 Task: Find connections with filter location Amaraji with filter topic #socialentrepreneurswith filter profile language Potuguese with filter current company Ares Management Corporation with filter school Patna University with filter industry Sports Teams and Clubs with filter service category Financial Advisory with filter keywords title Administrative Assistant
Action: Mouse moved to (509, 98)
Screenshot: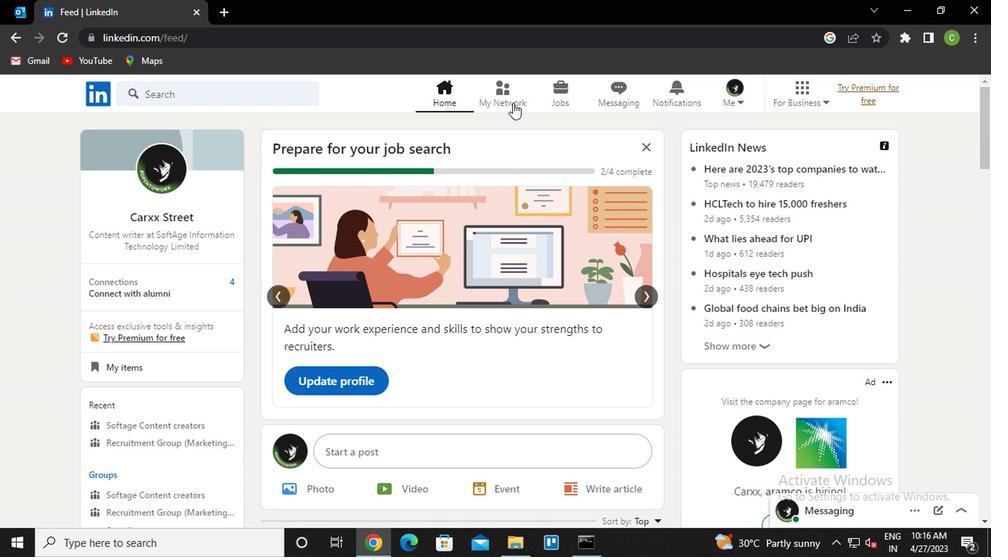 
Action: Mouse pressed left at (509, 98)
Screenshot: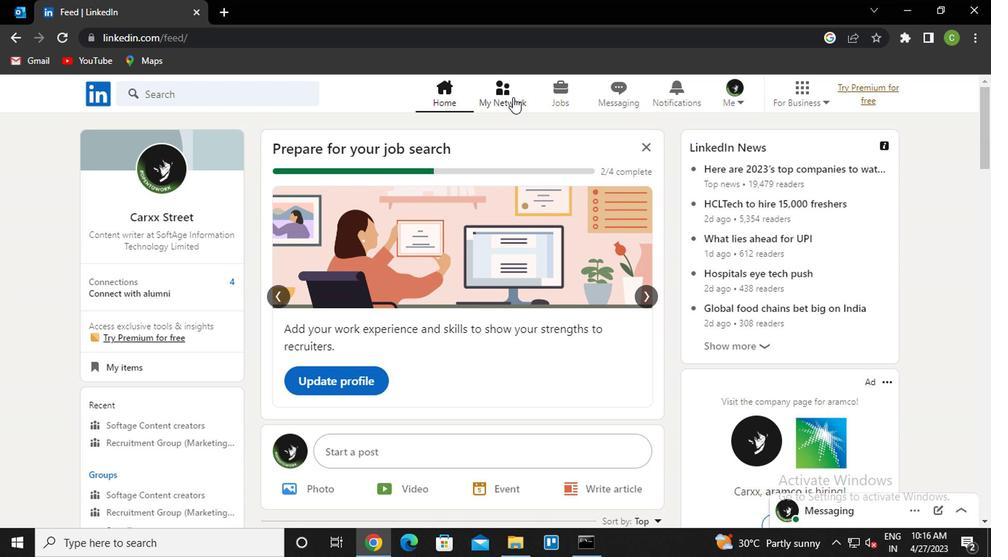 
Action: Mouse moved to (181, 178)
Screenshot: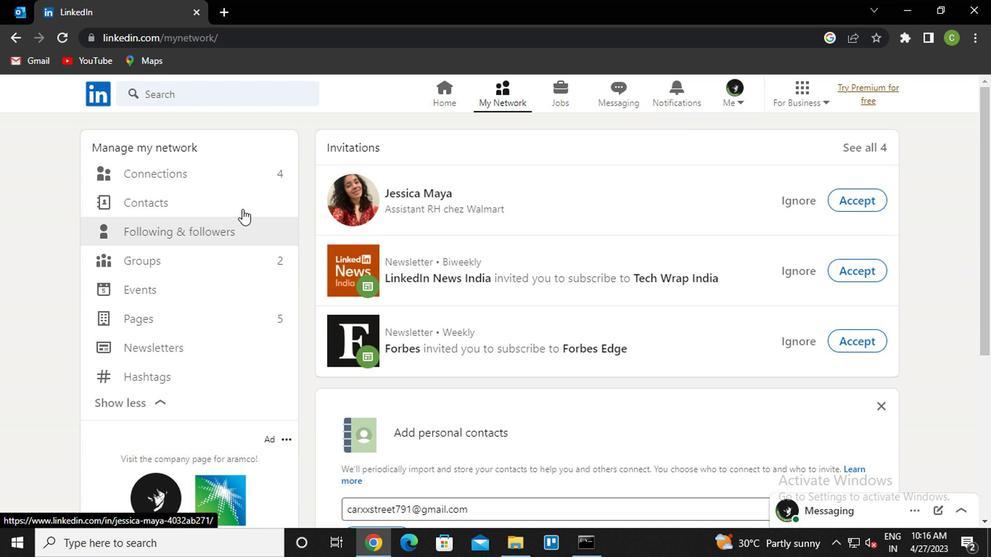 
Action: Mouse pressed left at (181, 178)
Screenshot: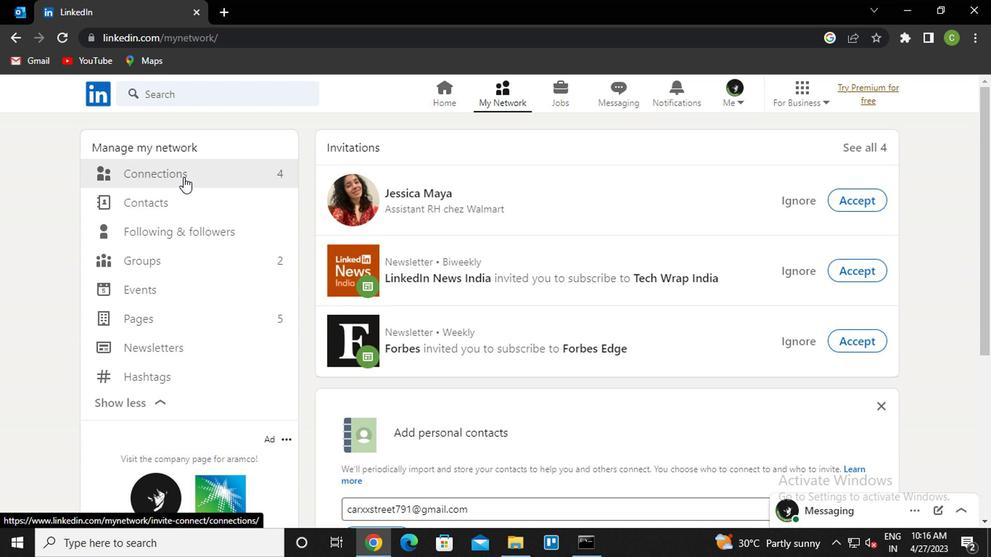
Action: Mouse moved to (613, 172)
Screenshot: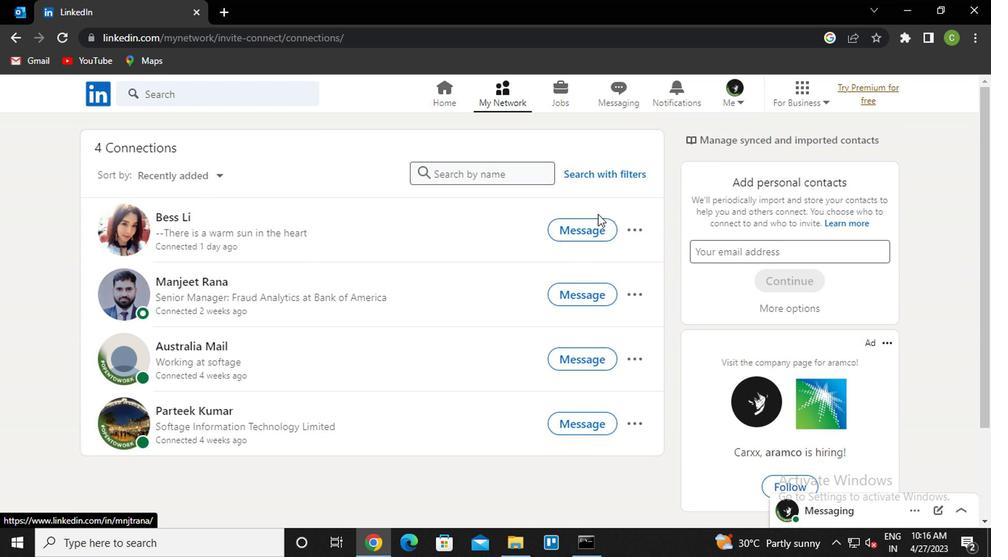 
Action: Mouse pressed left at (613, 172)
Screenshot: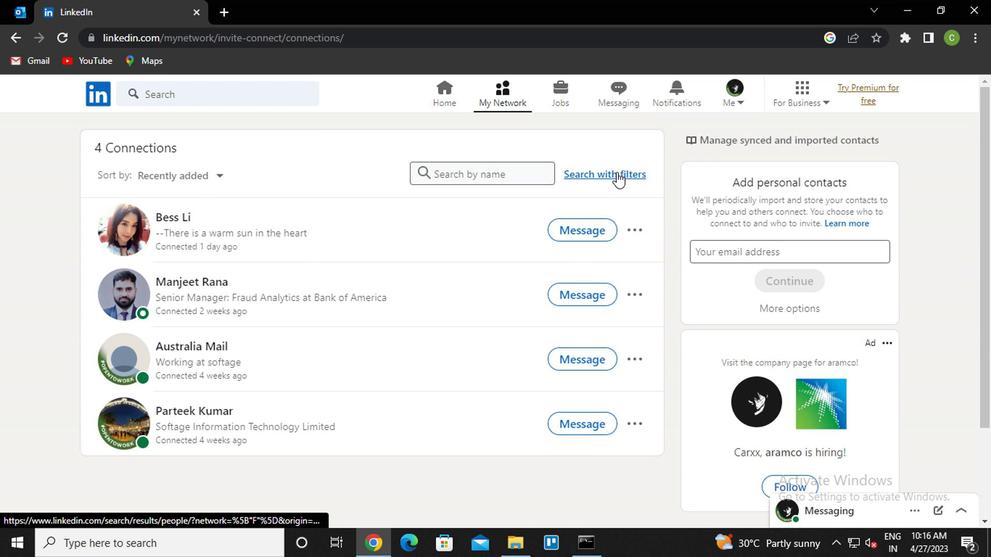 
Action: Mouse moved to (479, 137)
Screenshot: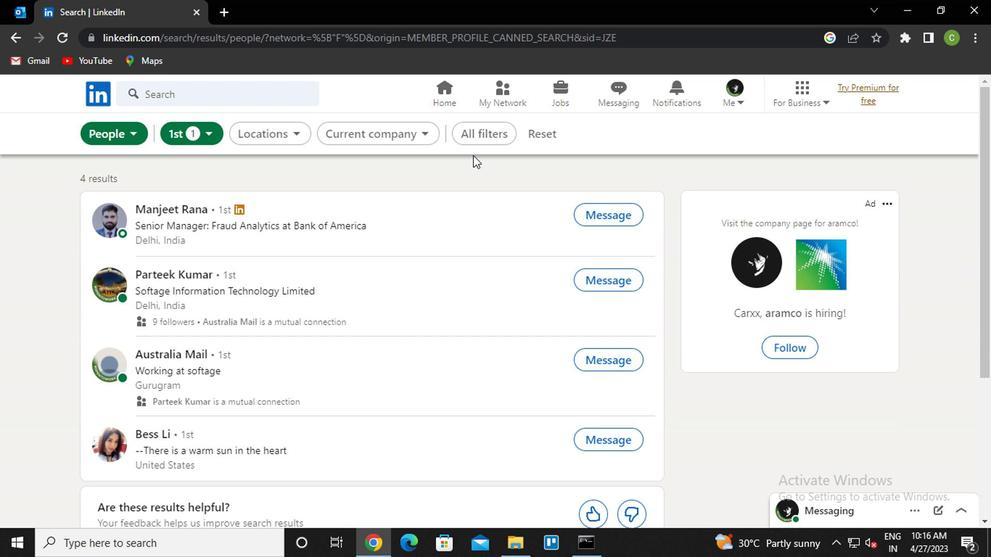 
Action: Mouse pressed left at (479, 137)
Screenshot: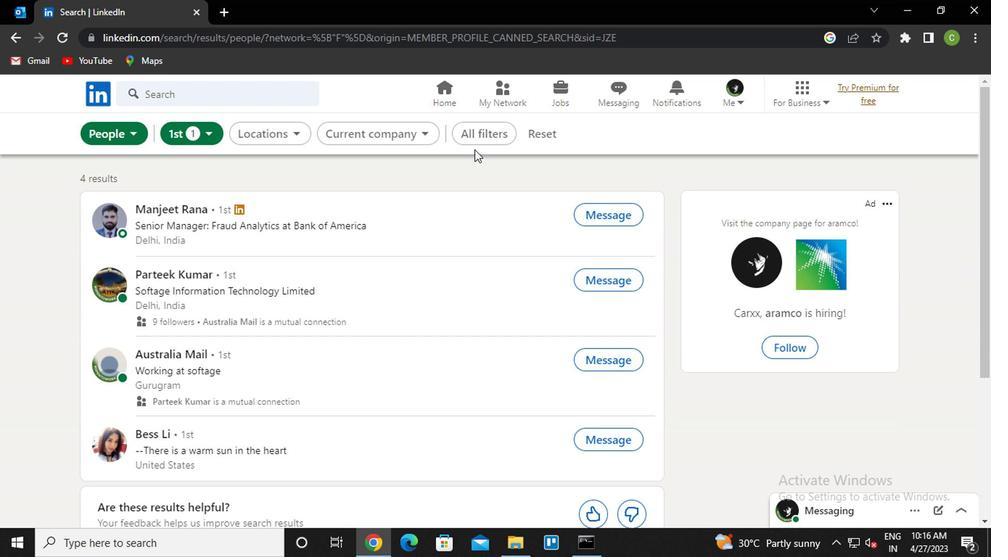 
Action: Mouse moved to (831, 302)
Screenshot: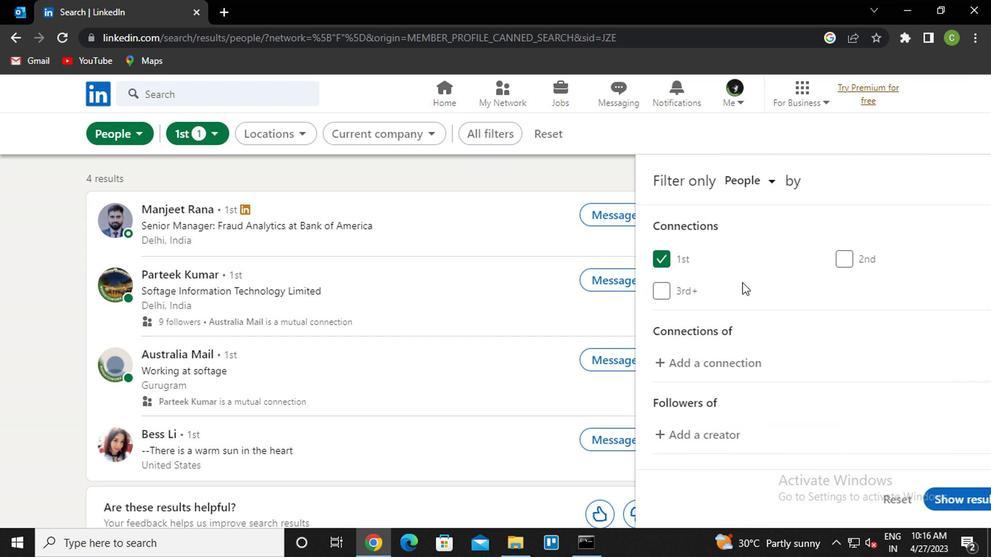 
Action: Mouse scrolled (831, 301) with delta (0, 0)
Screenshot: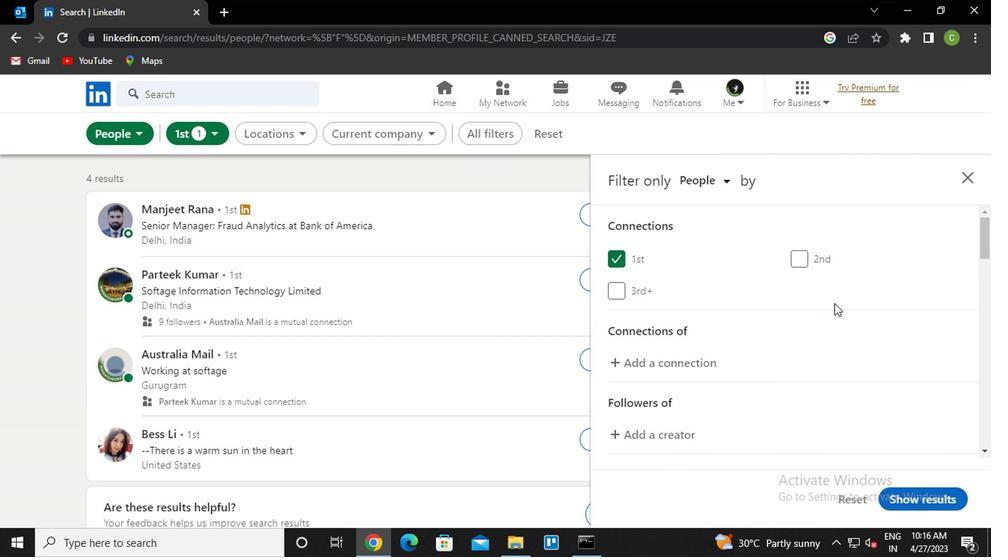 
Action: Mouse scrolled (831, 301) with delta (0, 0)
Screenshot: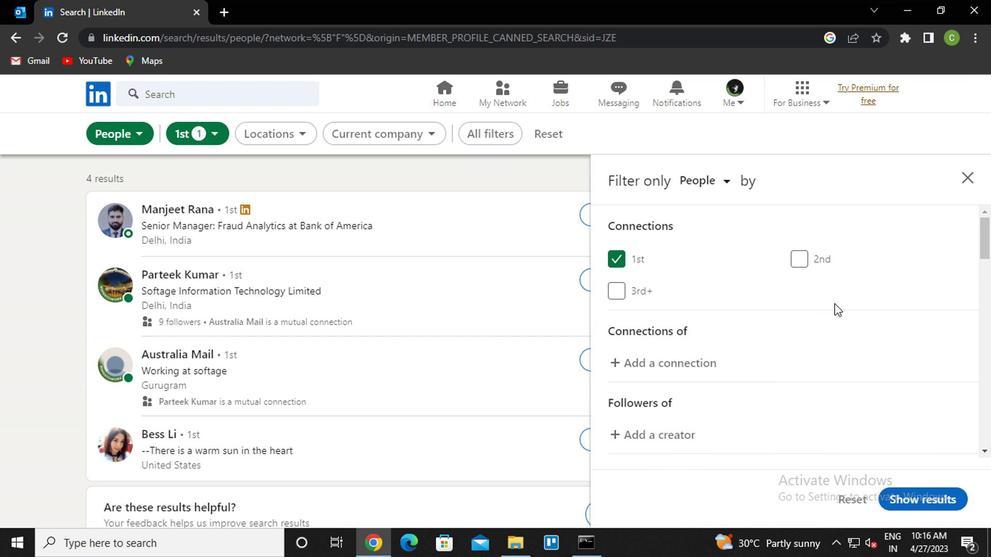 
Action: Mouse moved to (824, 322)
Screenshot: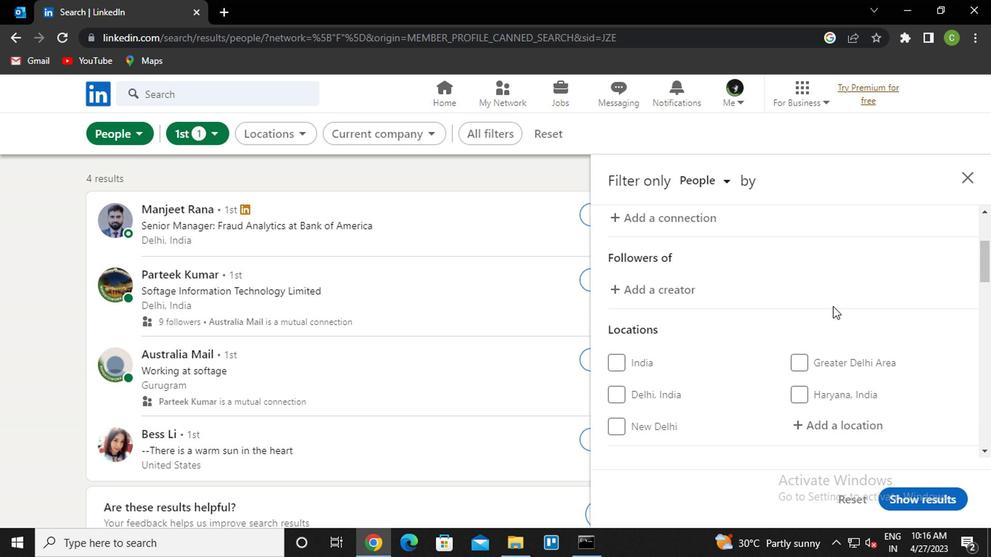 
Action: Mouse scrolled (824, 322) with delta (0, 0)
Screenshot: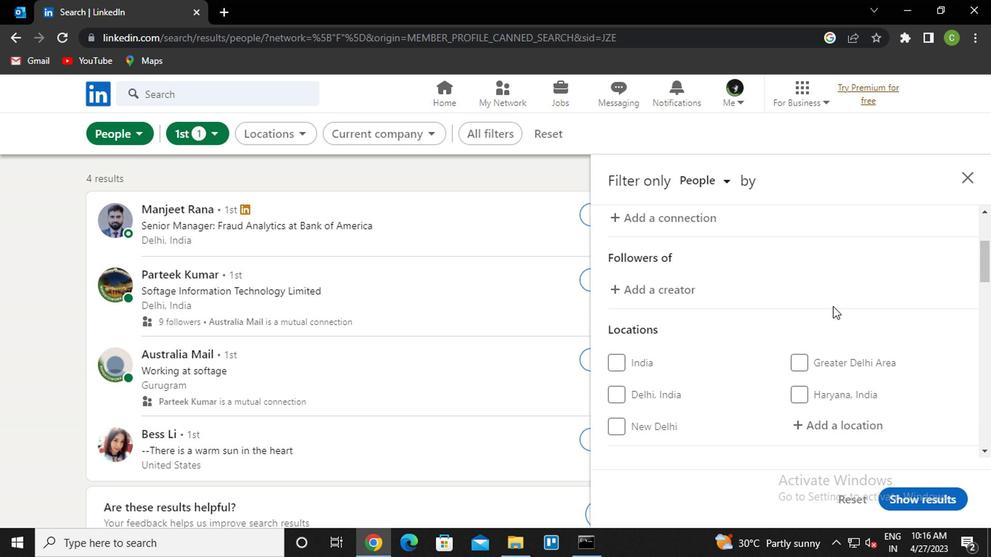 
Action: Mouse moved to (822, 352)
Screenshot: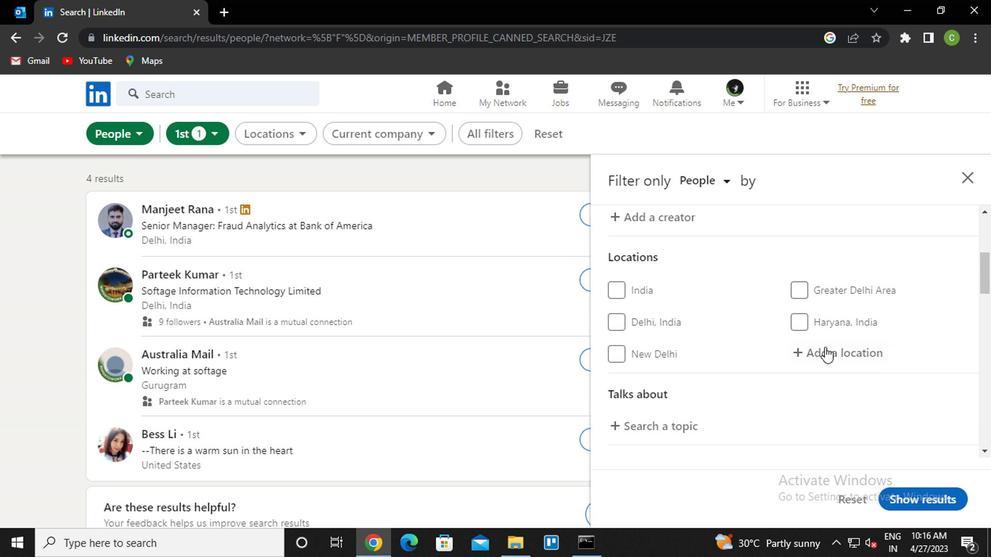 
Action: Mouse pressed left at (822, 352)
Screenshot: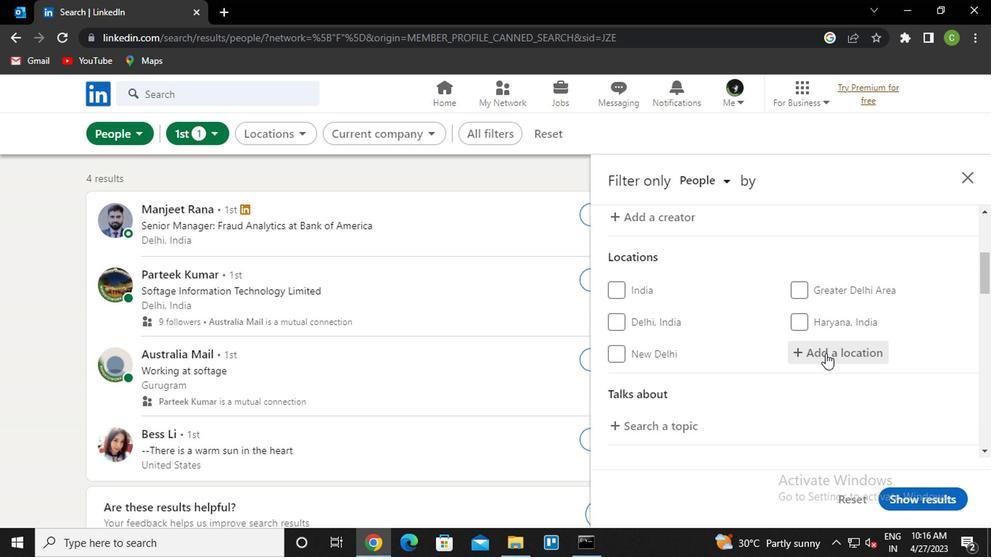 
Action: Key pressed <Key.caps_lock><Key.caps_lock>a<Key.caps_lock>maraji<Key.down><Key.enter>
Screenshot: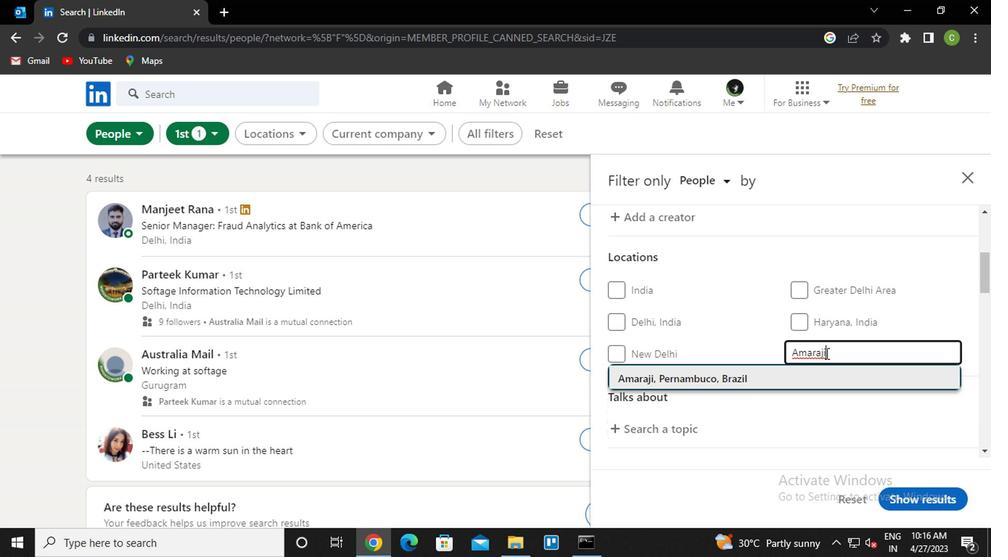 
Action: Mouse moved to (824, 352)
Screenshot: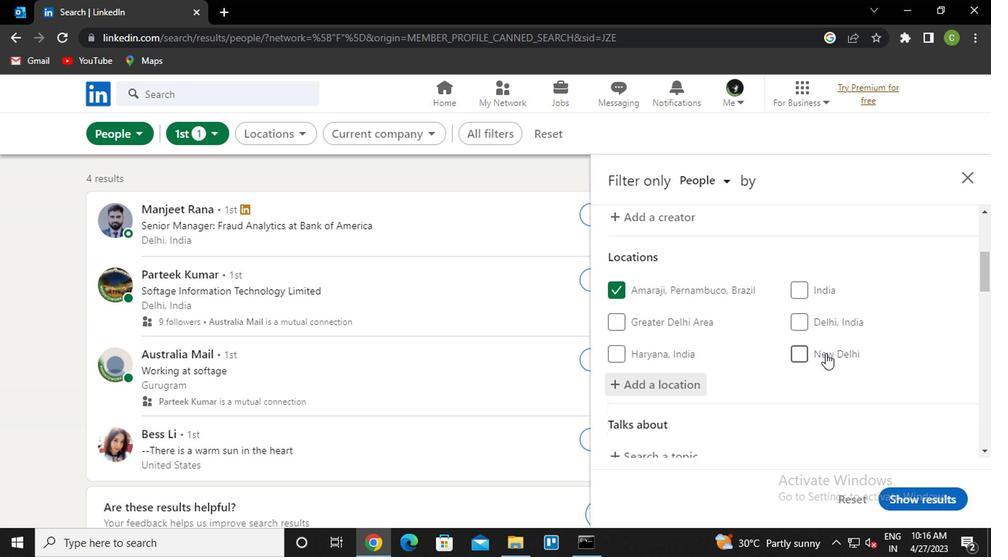 
Action: Mouse scrolled (824, 351) with delta (0, -1)
Screenshot: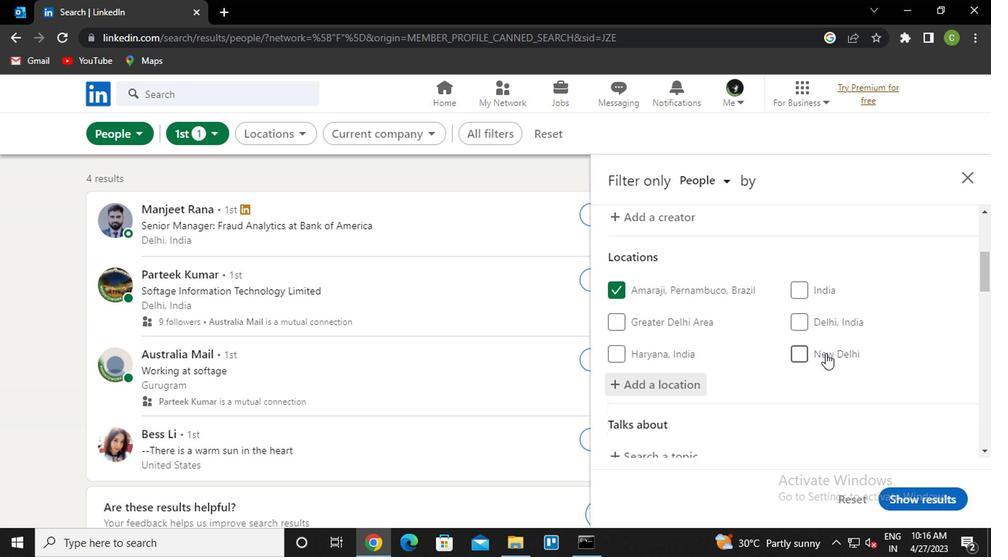 
Action: Mouse scrolled (824, 351) with delta (0, -1)
Screenshot: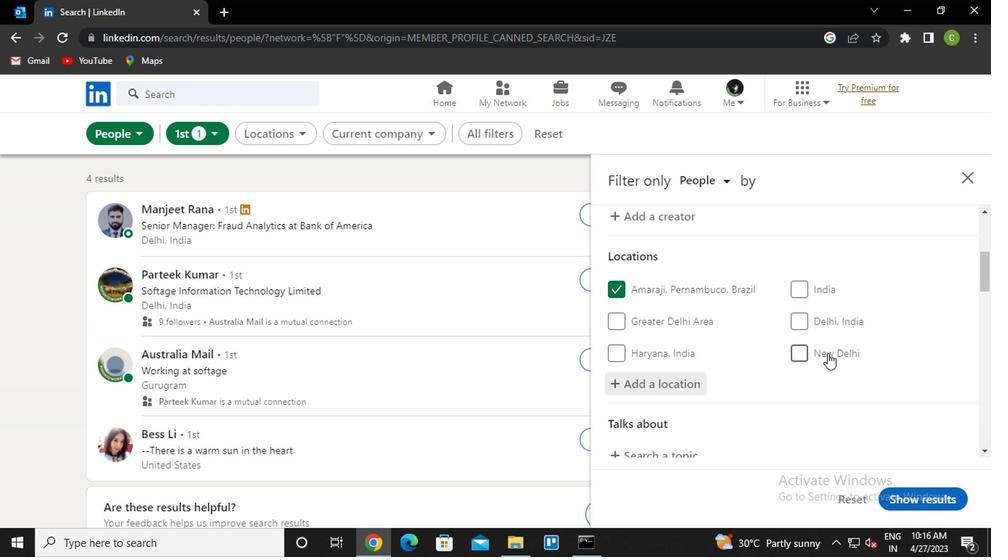 
Action: Mouse moved to (643, 307)
Screenshot: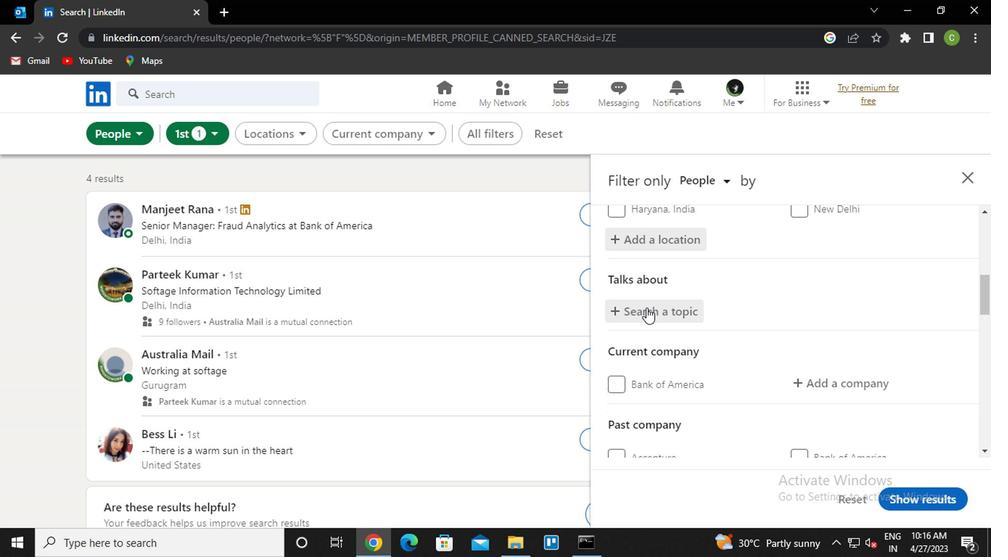 
Action: Mouse pressed left at (643, 307)
Screenshot: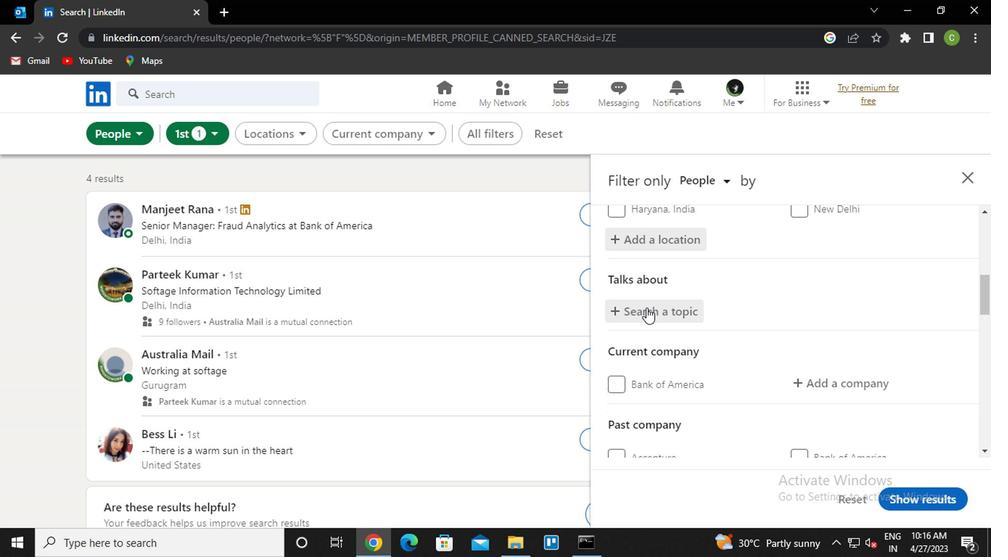 
Action: Key pressed <Key.caps_lock>s<Key.caps_lock>ocialentre<Key.down><Key.down><Key.enter>
Screenshot: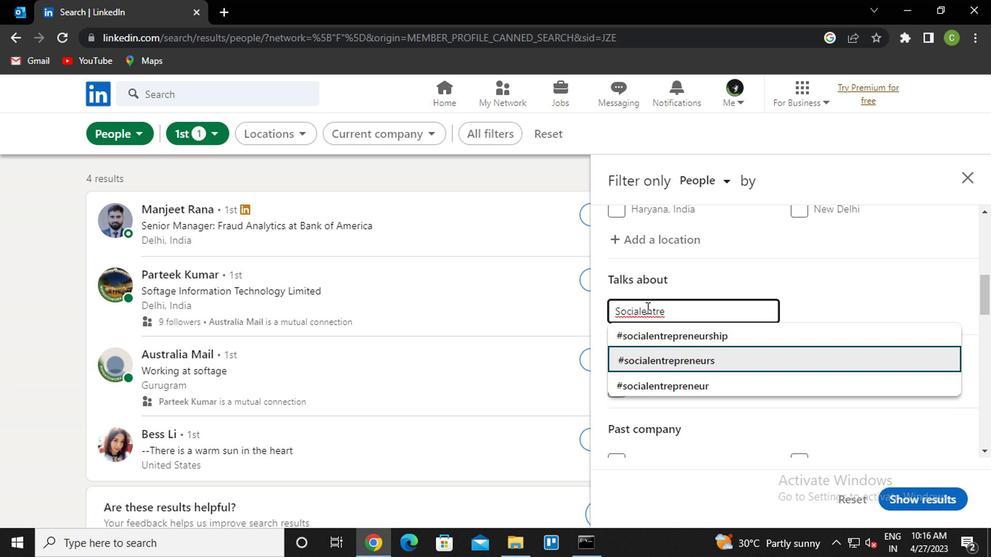 
Action: Mouse moved to (644, 308)
Screenshot: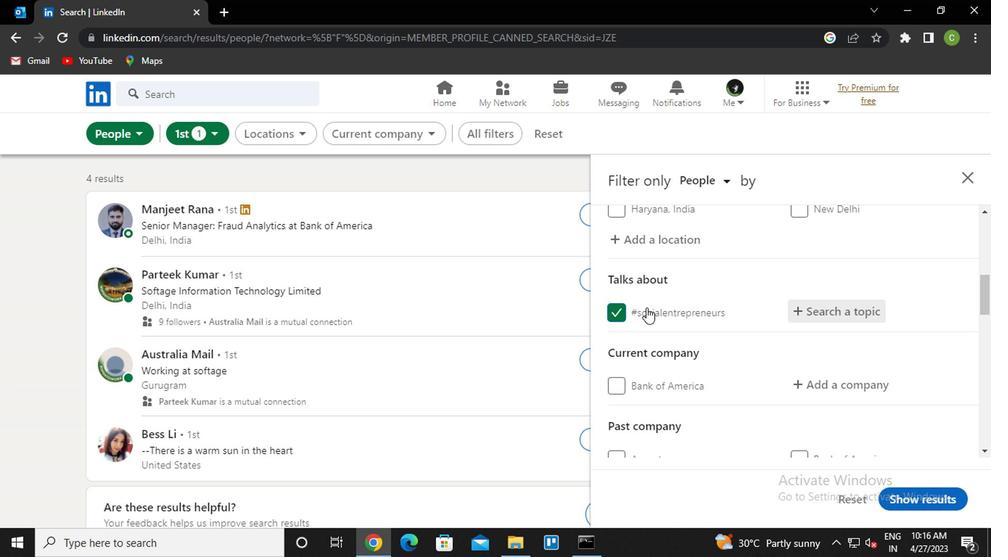 
Action: Mouse scrolled (644, 307) with delta (0, 0)
Screenshot: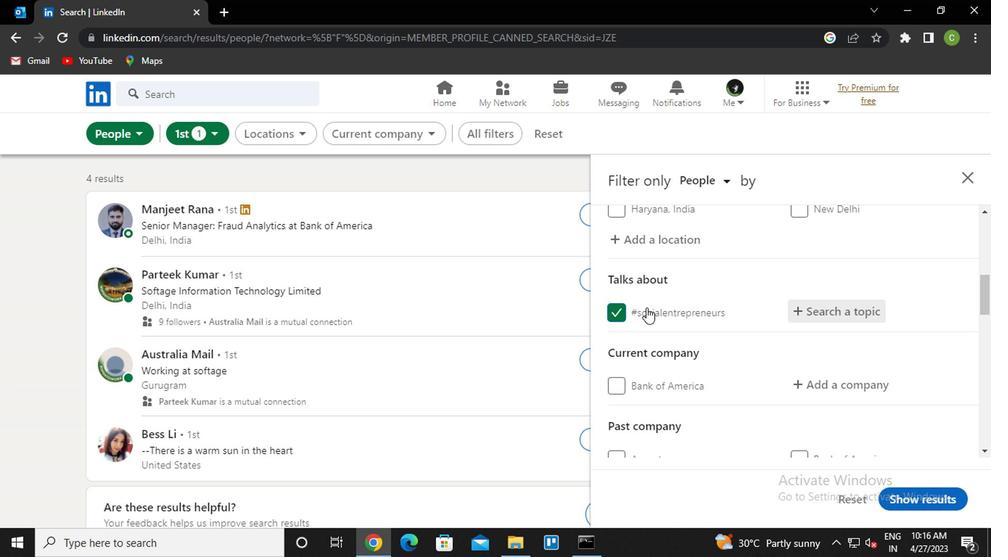 
Action: Mouse moved to (828, 316)
Screenshot: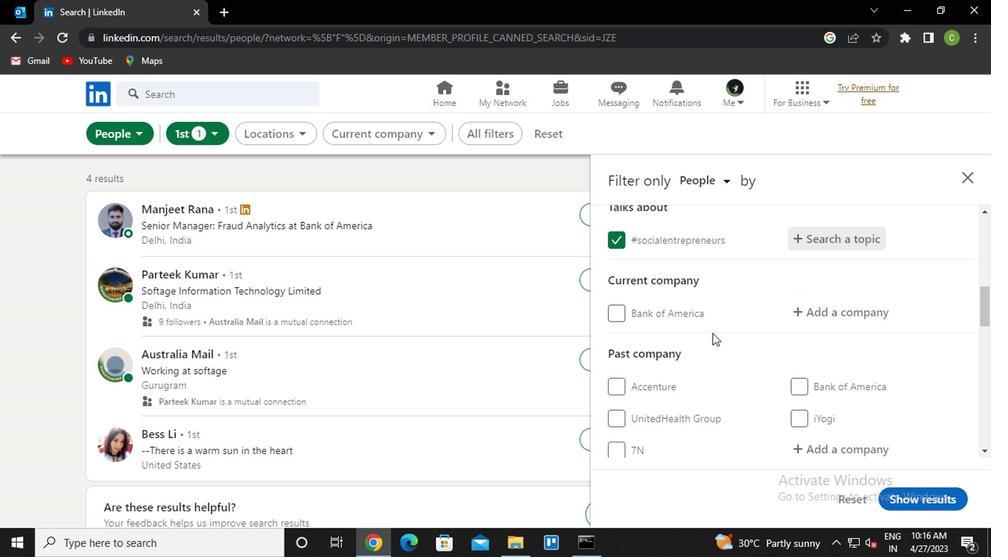 
Action: Mouse pressed left at (828, 316)
Screenshot: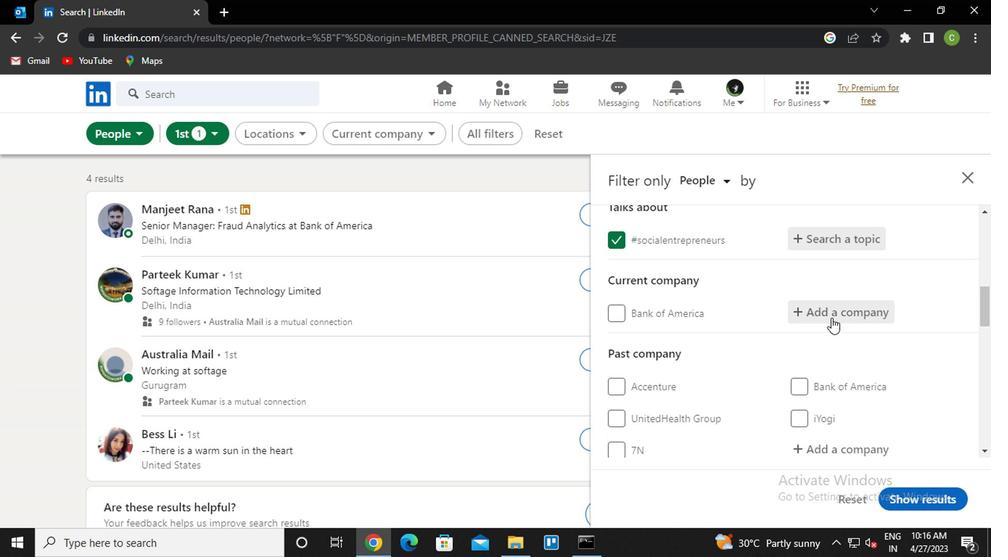 
Action: Key pressed <Key.caps_lock>a<Key.caps_lock>res<Key.space>mana<Key.down><Key.enter>
Screenshot: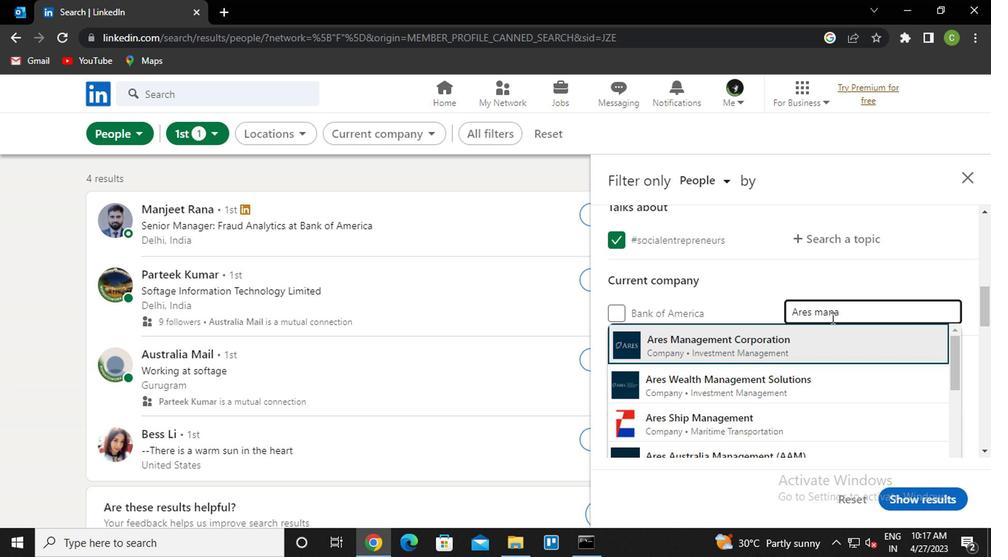 
Action: Mouse scrolled (828, 316) with delta (0, 0)
Screenshot: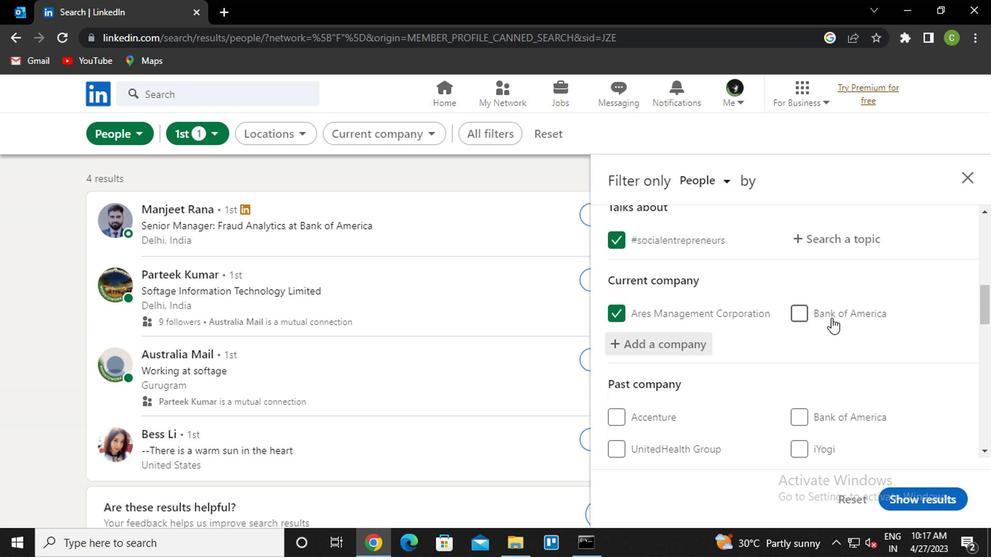 
Action: Mouse scrolled (828, 316) with delta (0, 0)
Screenshot: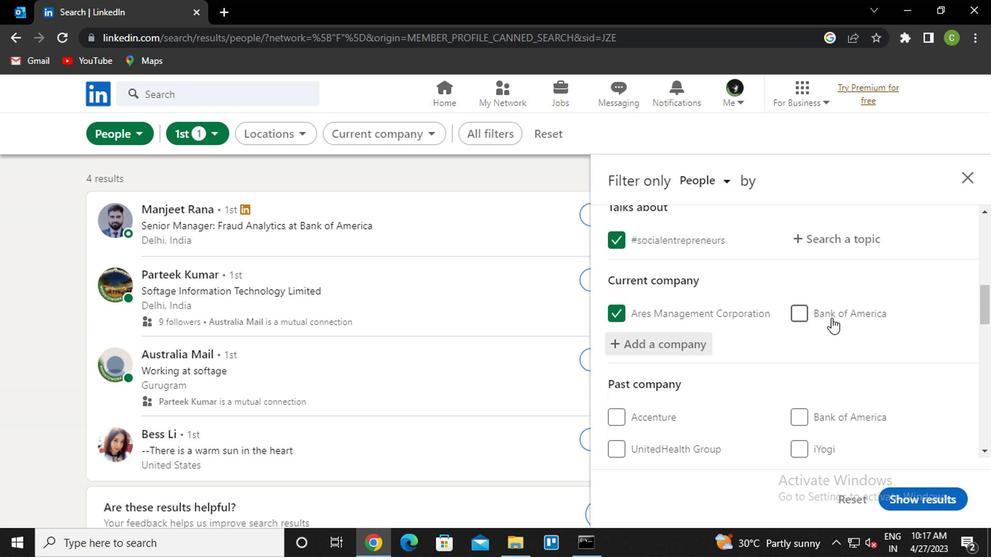 
Action: Mouse moved to (727, 371)
Screenshot: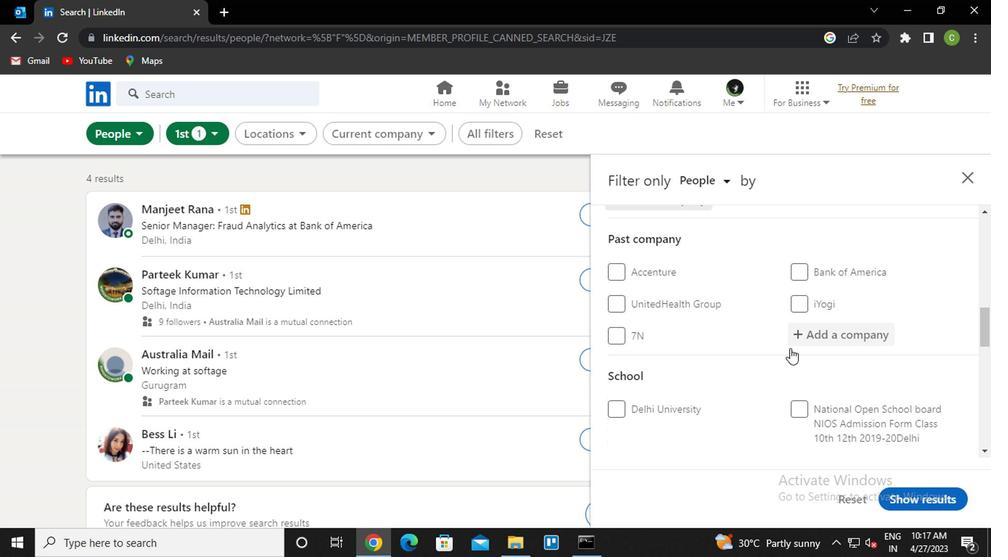 
Action: Mouse scrolled (727, 370) with delta (0, 0)
Screenshot: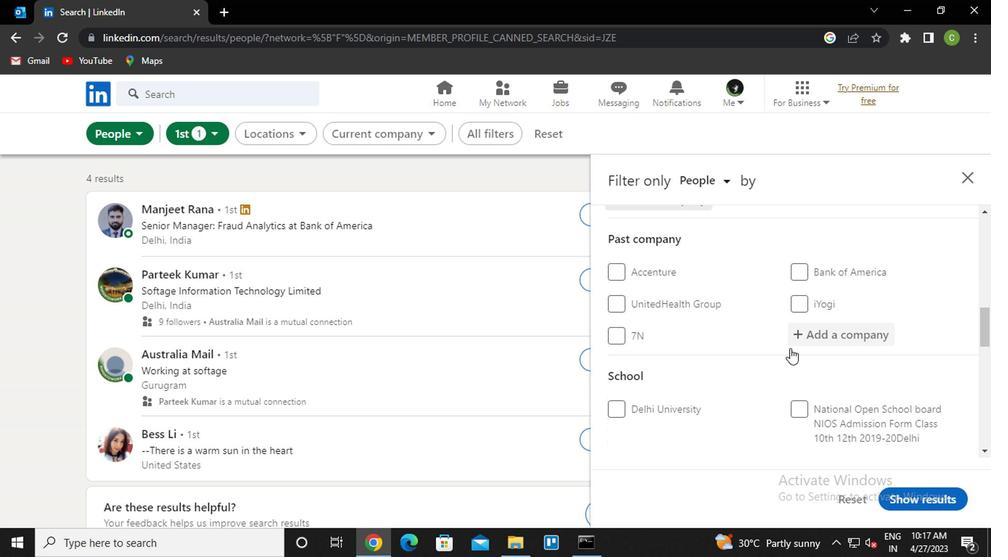 
Action: Mouse moved to (722, 365)
Screenshot: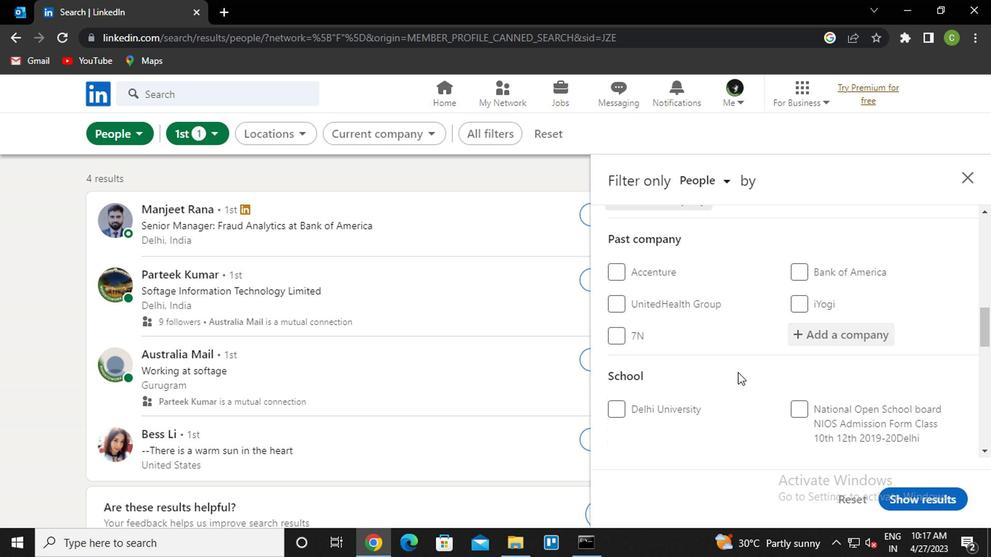
Action: Mouse scrolled (722, 364) with delta (0, 0)
Screenshot: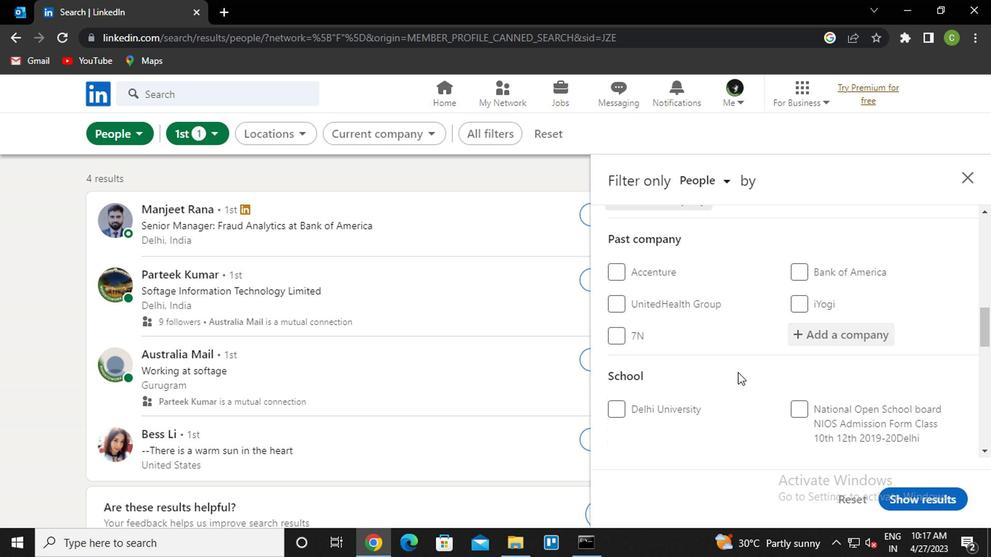 
Action: Mouse moved to (665, 368)
Screenshot: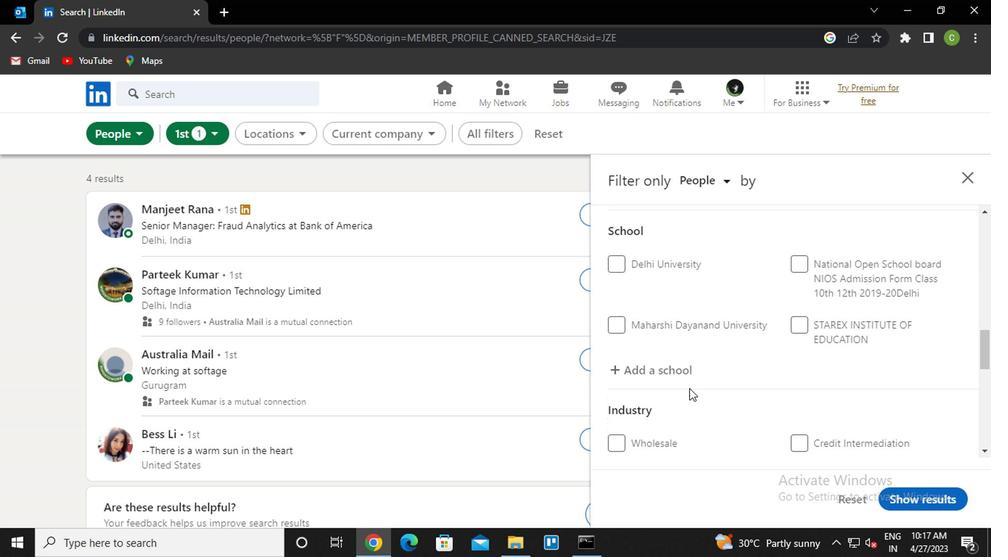 
Action: Mouse pressed left at (665, 368)
Screenshot: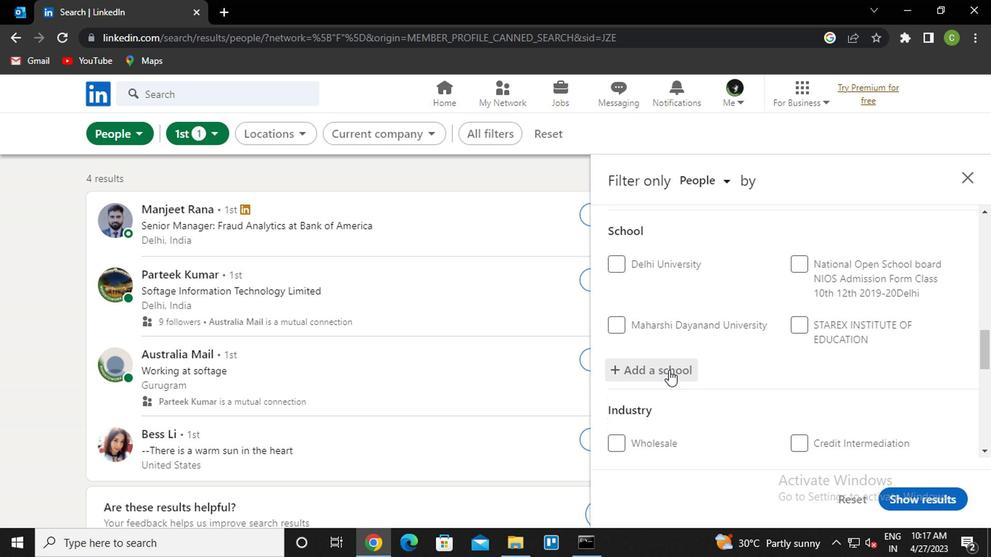 
Action: Key pressed <Key.caps_lock>p<Key.caps_lock>atna<Key.space><Key.down><Key.enter>
Screenshot: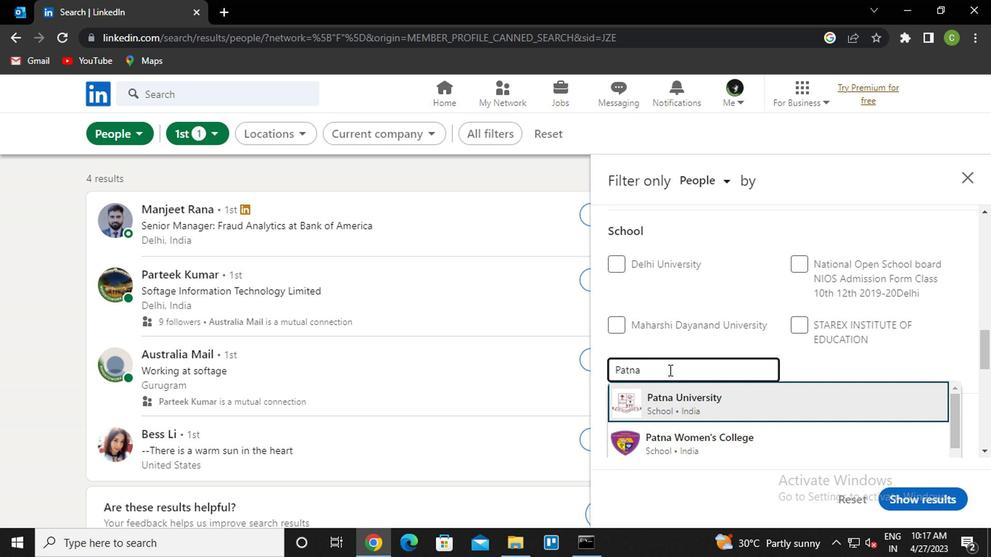 
Action: Mouse moved to (725, 337)
Screenshot: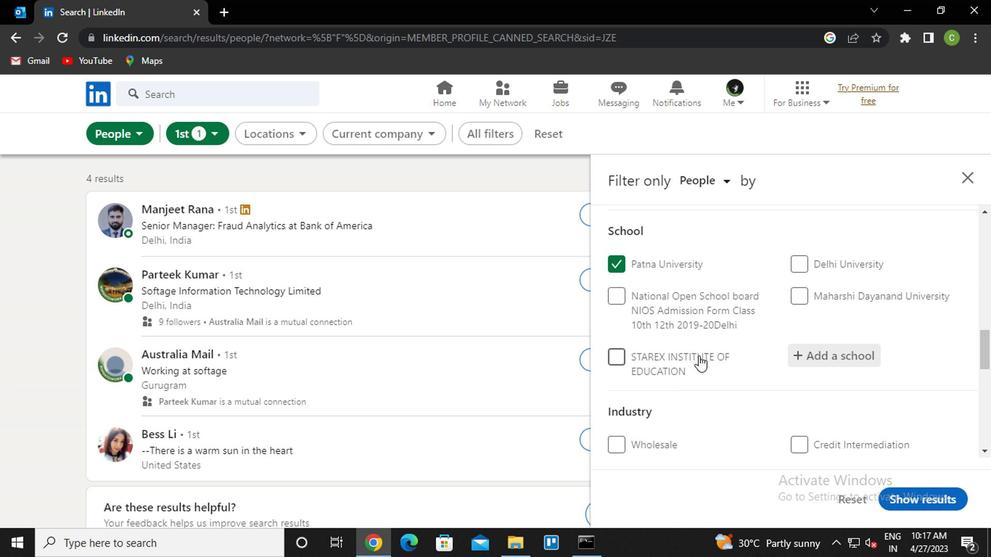 
Action: Mouse scrolled (725, 336) with delta (0, -1)
Screenshot: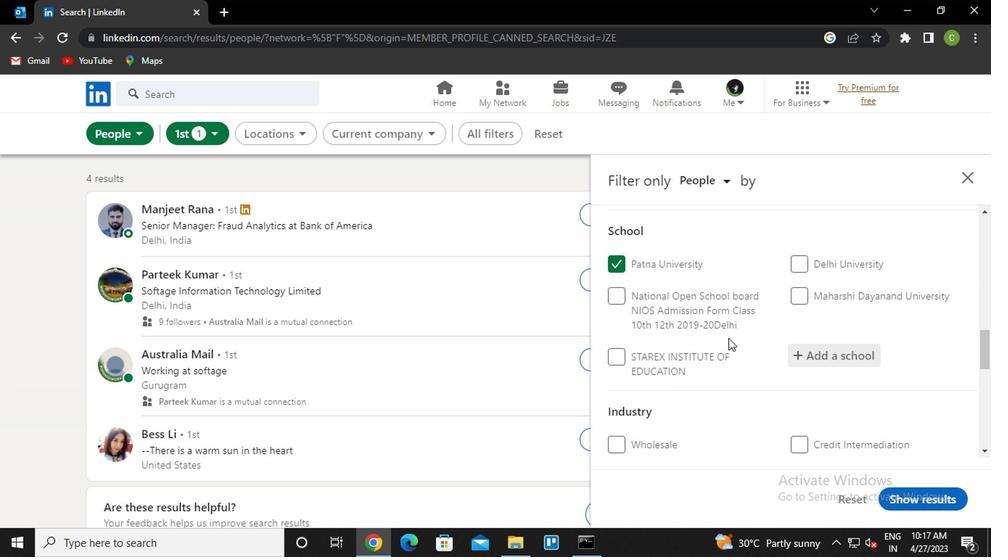 
Action: Mouse scrolled (725, 336) with delta (0, -1)
Screenshot: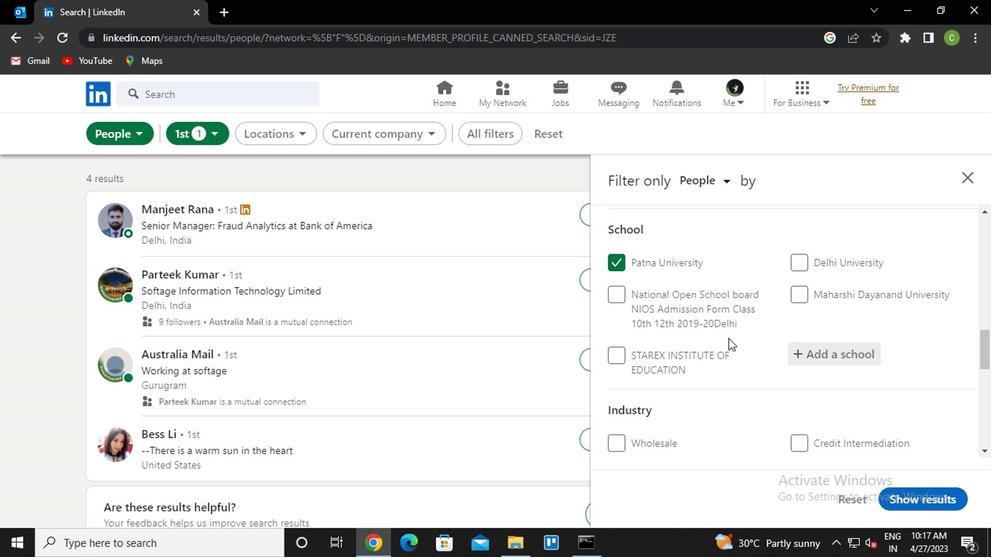 
Action: Mouse moved to (719, 341)
Screenshot: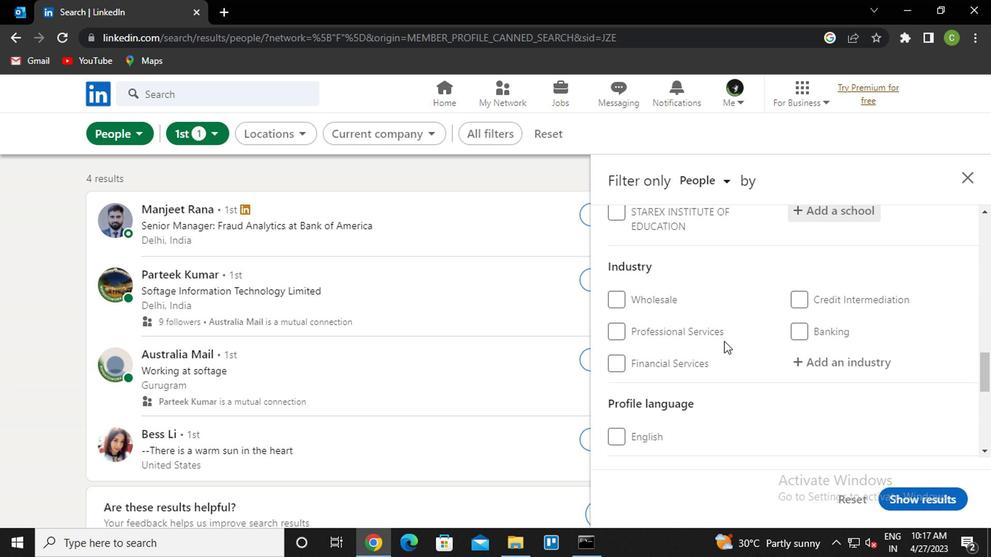 
Action: Mouse scrolled (719, 340) with delta (0, 0)
Screenshot: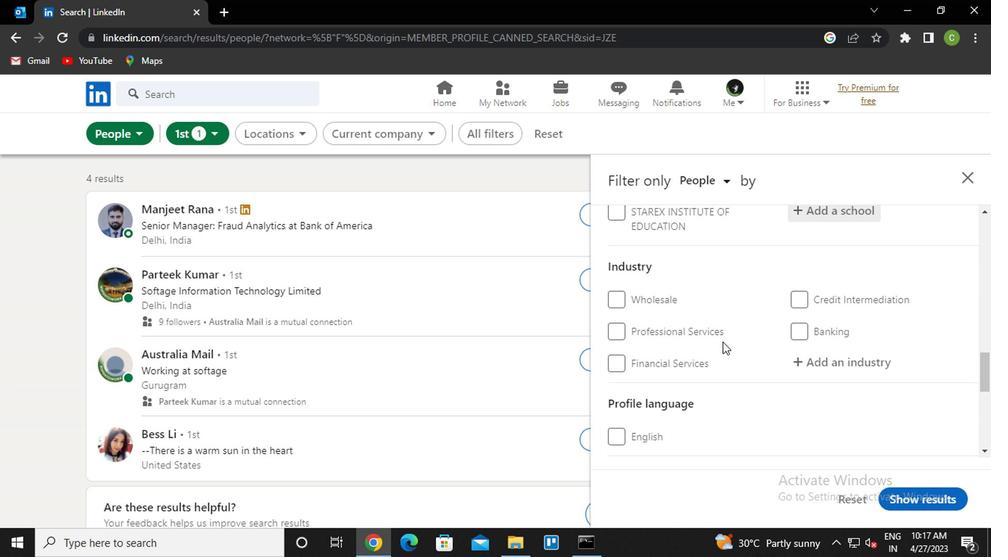 
Action: Mouse moved to (839, 292)
Screenshot: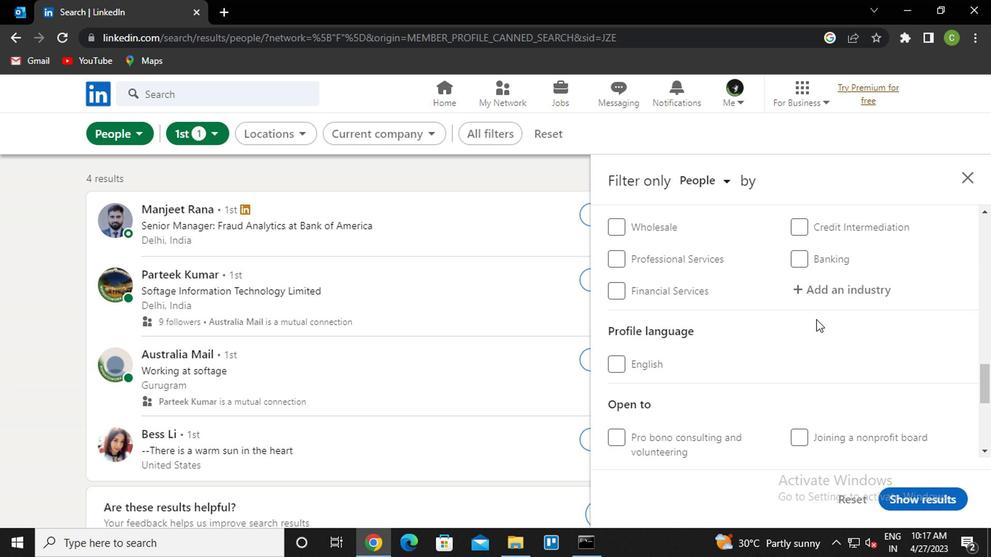 
Action: Mouse pressed left at (839, 292)
Screenshot: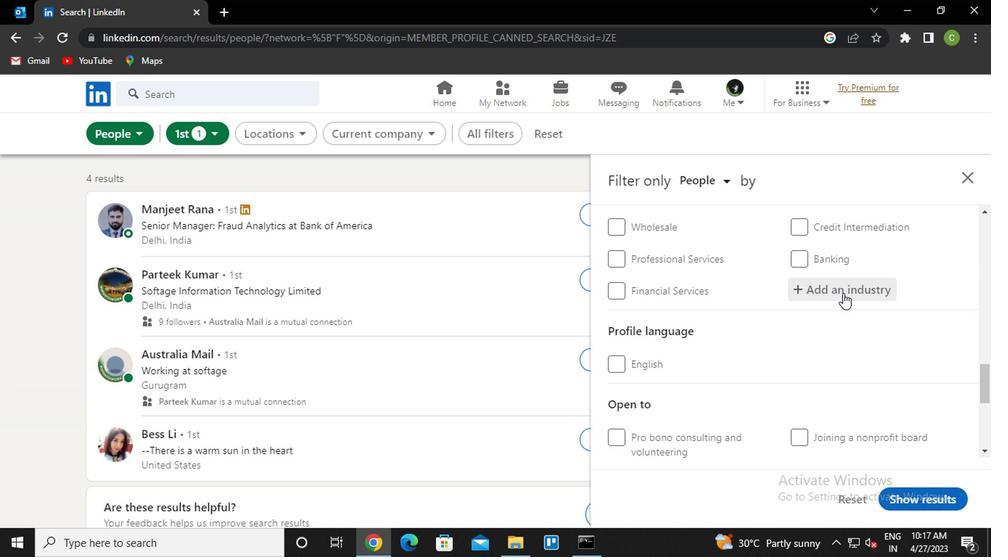 
Action: Key pressed <Key.caps_lock>s<Key.caps_lock>ports<Key.space><Key.down><Key.down><Key.enter>
Screenshot: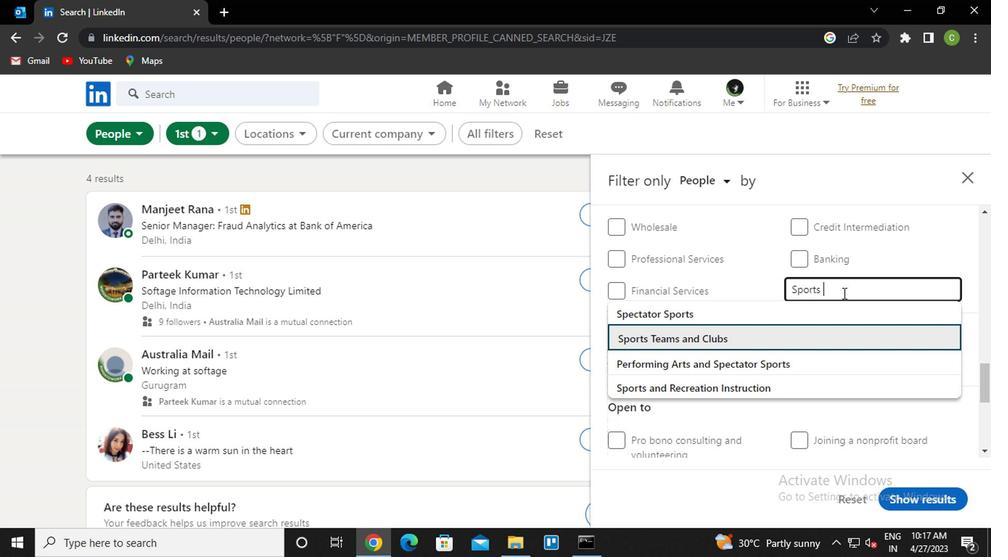 
Action: Mouse scrolled (839, 291) with delta (0, -1)
Screenshot: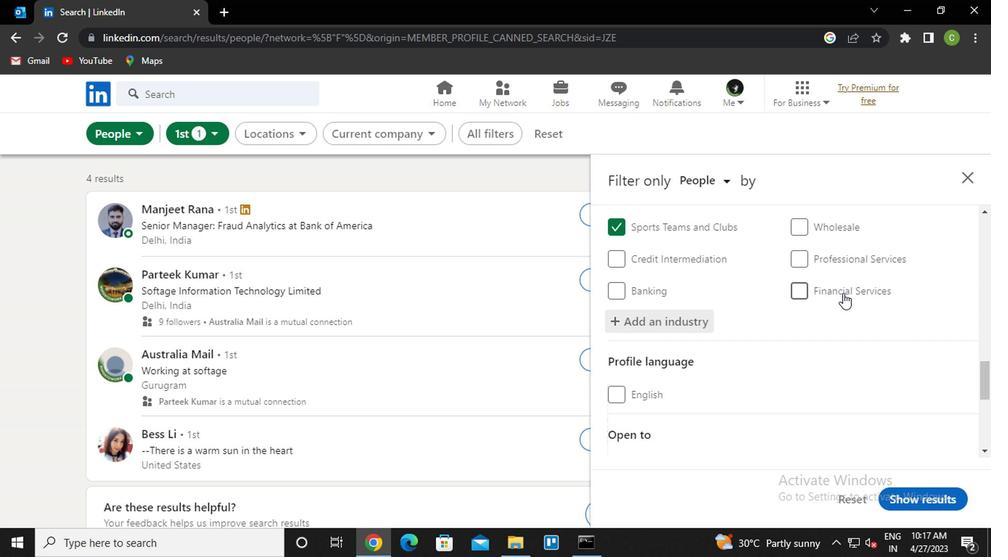 
Action: Mouse moved to (836, 294)
Screenshot: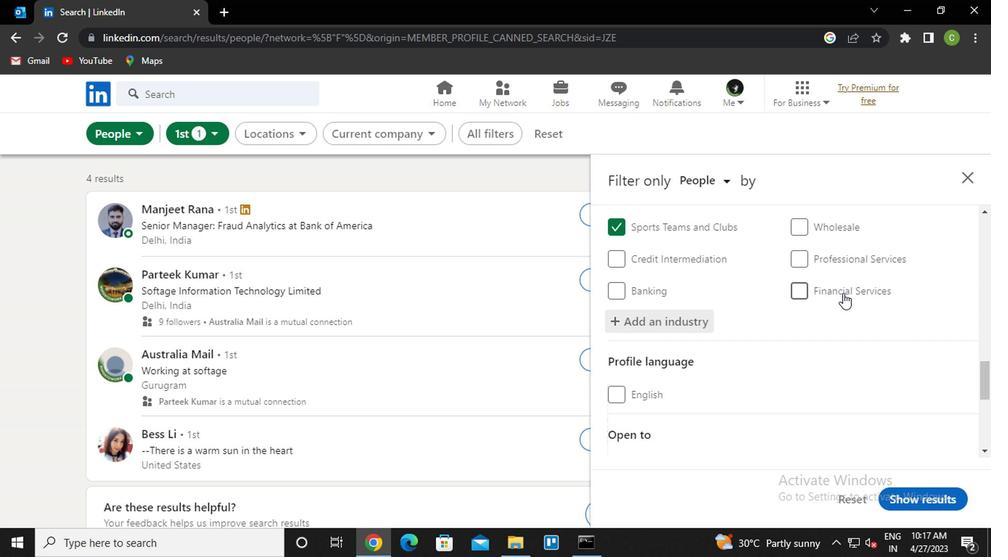
Action: Mouse scrolled (836, 293) with delta (0, -1)
Screenshot: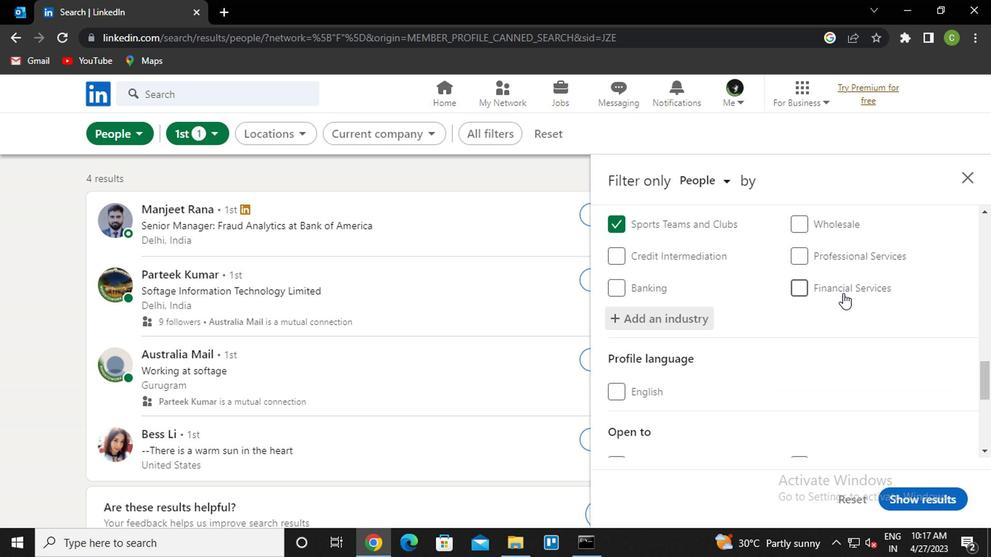 
Action: Mouse moved to (834, 295)
Screenshot: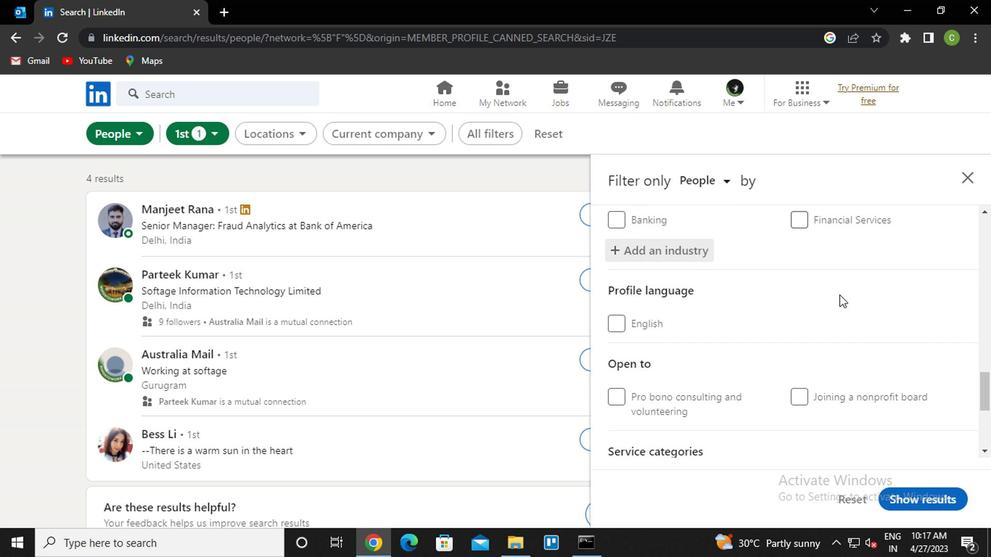 
Action: Mouse scrolled (834, 294) with delta (0, 0)
Screenshot: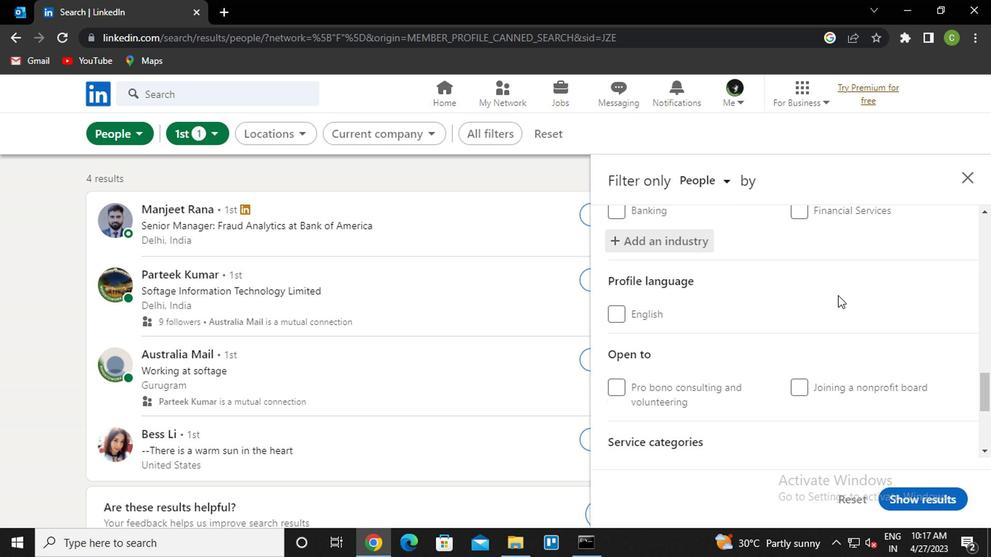 
Action: Mouse moved to (665, 339)
Screenshot: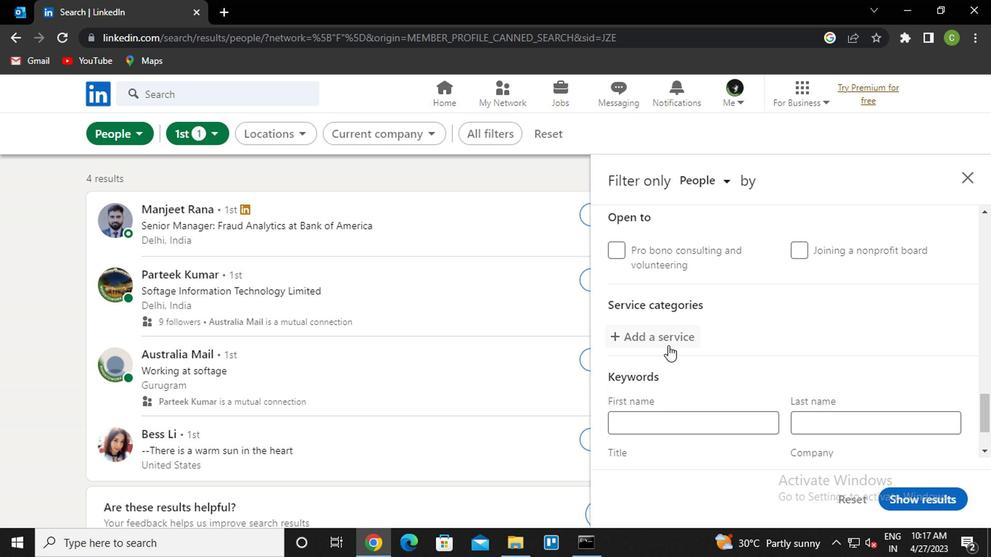 
Action: Mouse pressed left at (665, 339)
Screenshot: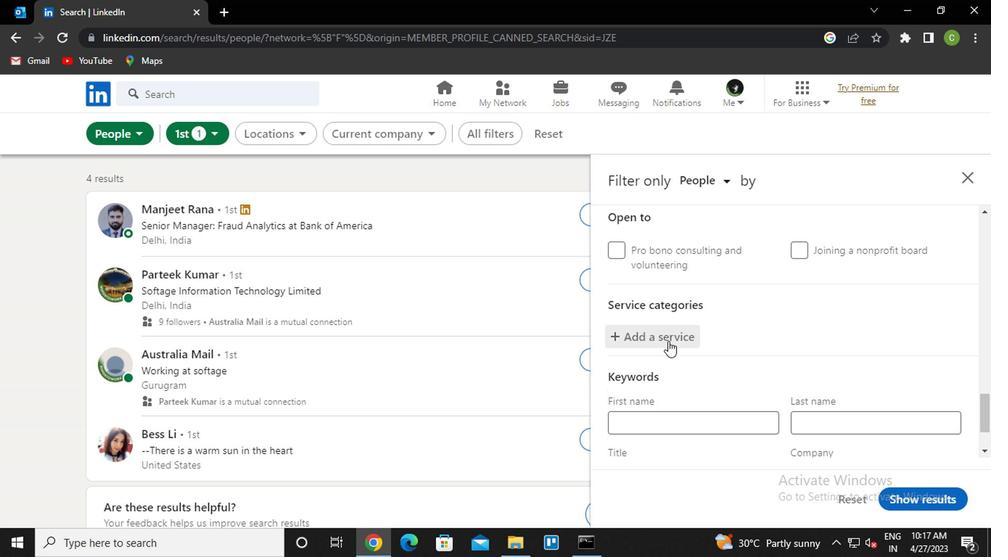 
Action: Key pressed <Key.caps_lock>f<Key.caps_lock>inancial<Key.down><Key.down><Key.down><Key.down><Key.down><Key.down><Key.up><Key.enter>
Screenshot: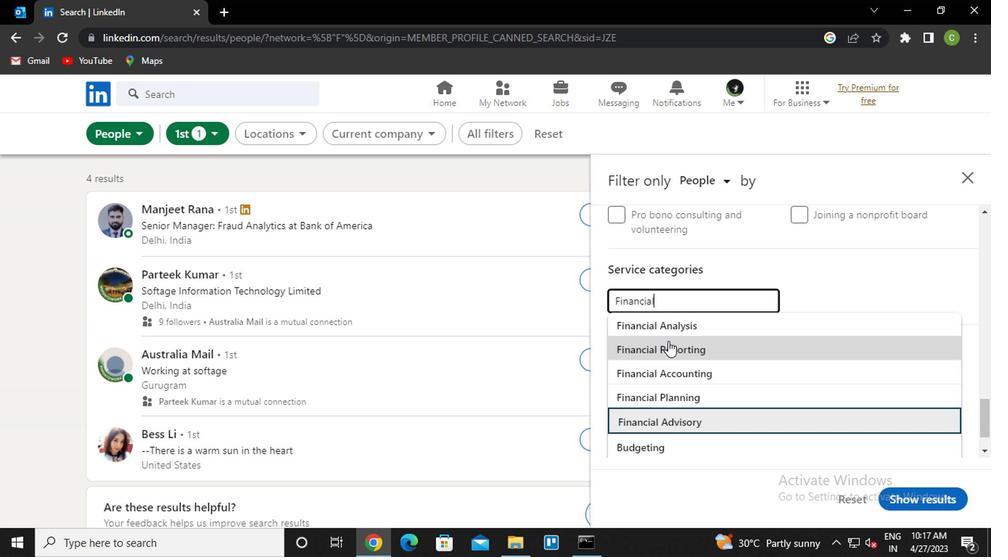 
Action: Mouse scrolled (665, 339) with delta (0, 0)
Screenshot: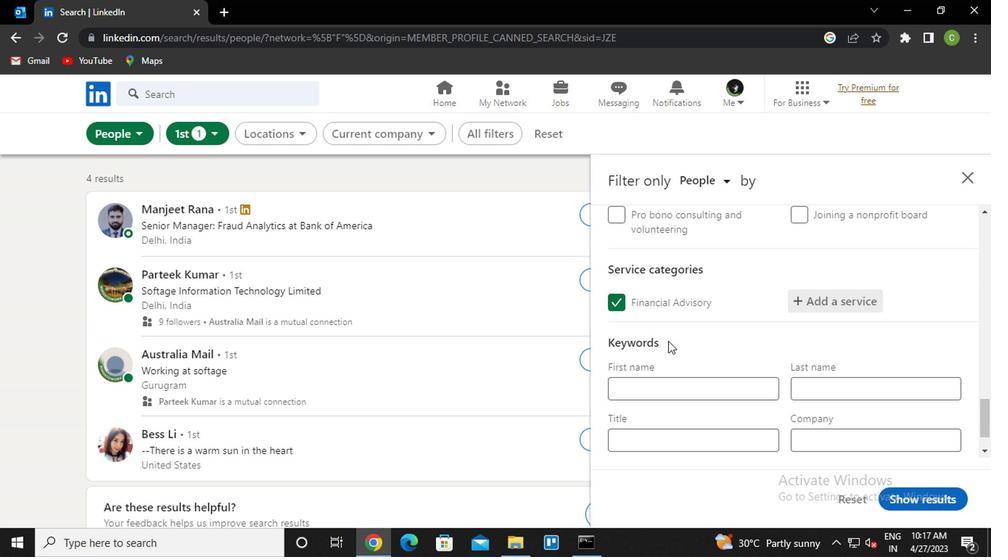 
Action: Mouse scrolled (665, 339) with delta (0, 0)
Screenshot: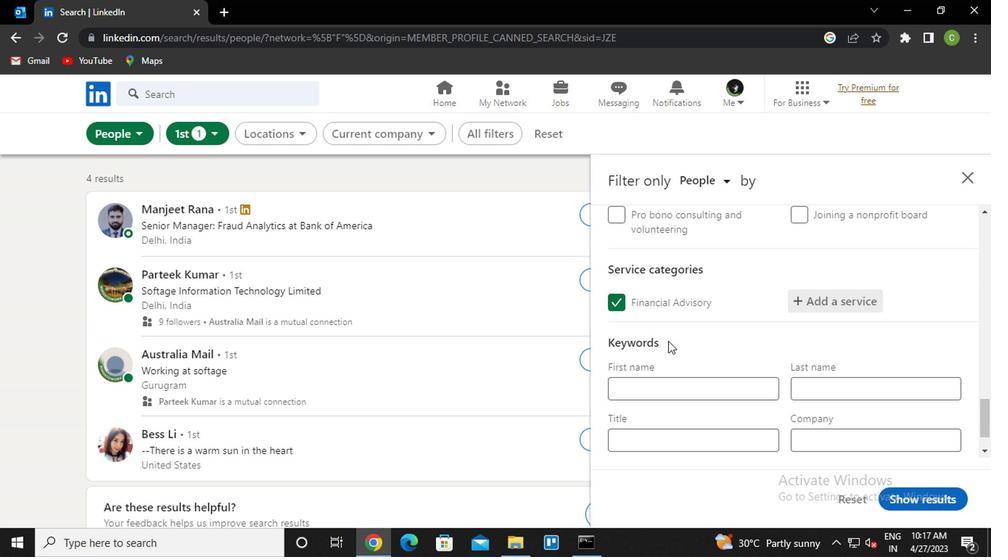 
Action: Mouse scrolled (665, 339) with delta (0, 0)
Screenshot: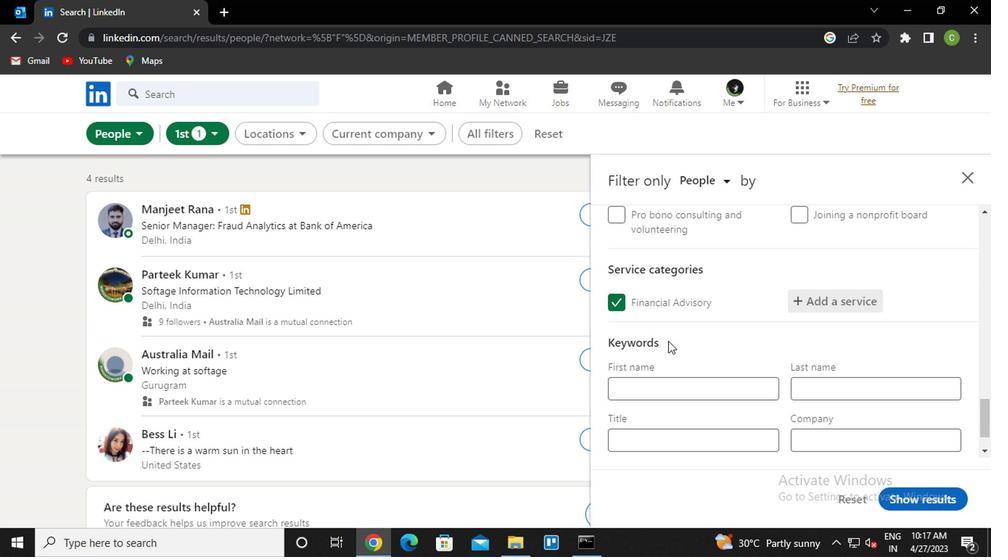 
Action: Mouse moved to (695, 394)
Screenshot: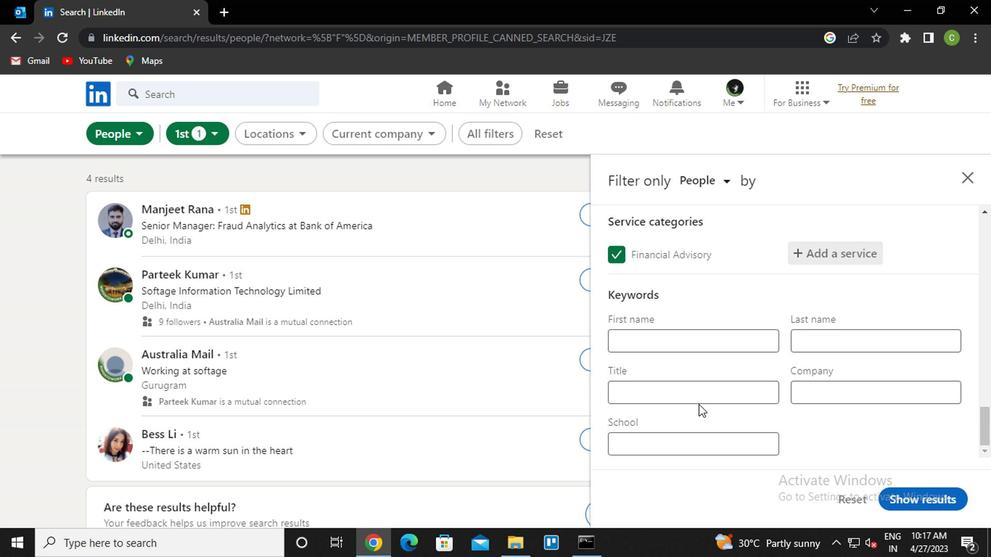 
Action: Mouse pressed left at (695, 394)
Screenshot: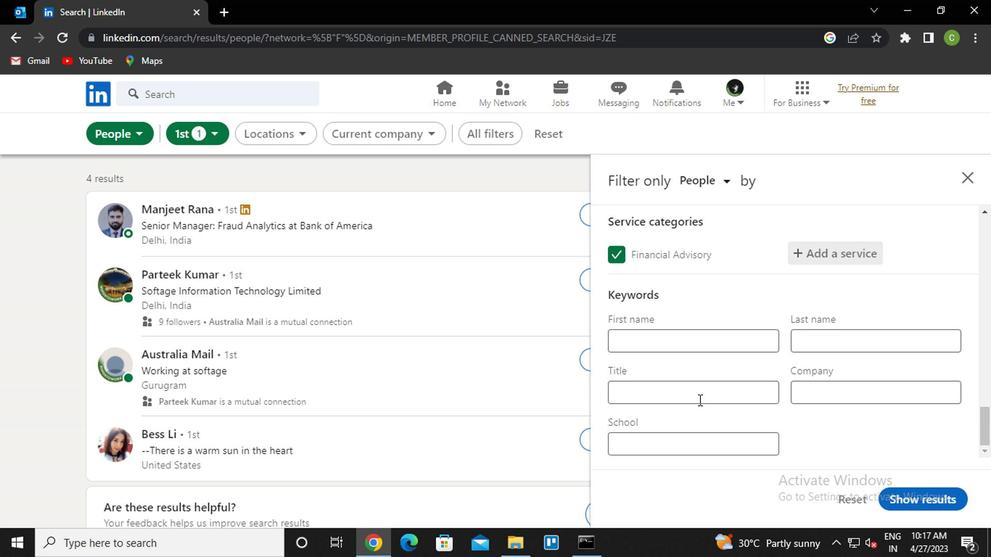 
Action: Key pressed <Key.caps_lock>a<Key.caps_lock>dministrative<Key.space><Key.caps_lock>a<Key.caps_lock>ssistant
Screenshot: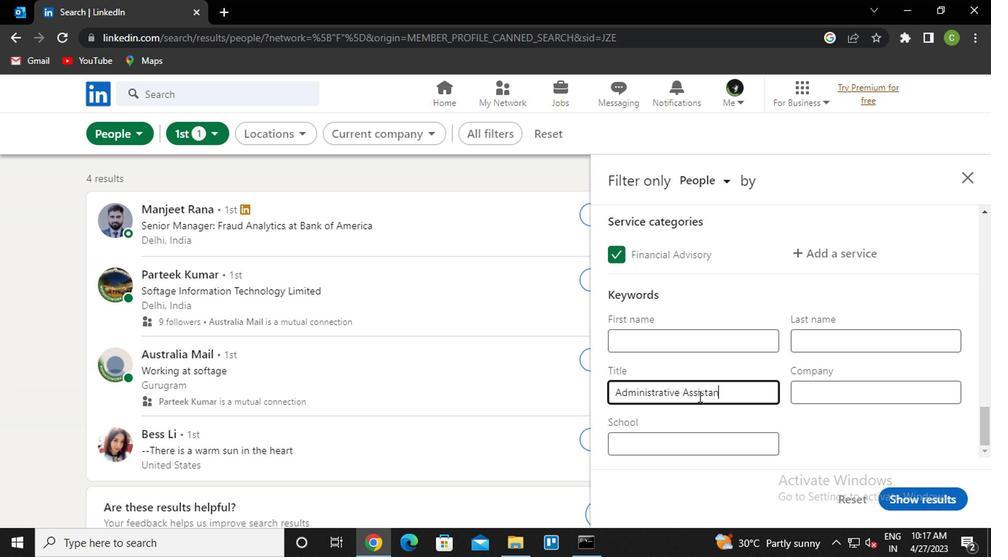 
Action: Mouse moved to (903, 505)
Screenshot: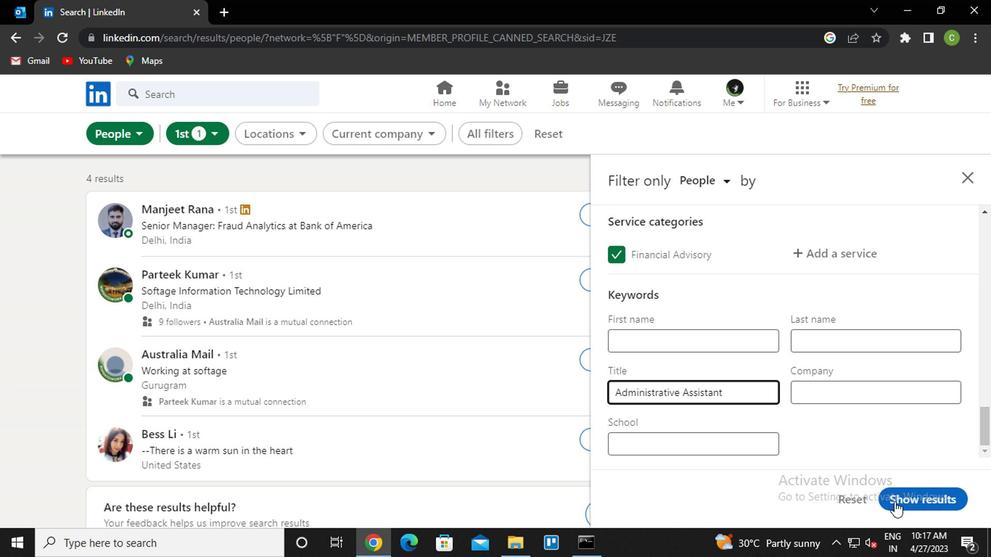 
Action: Mouse pressed left at (903, 505)
Screenshot: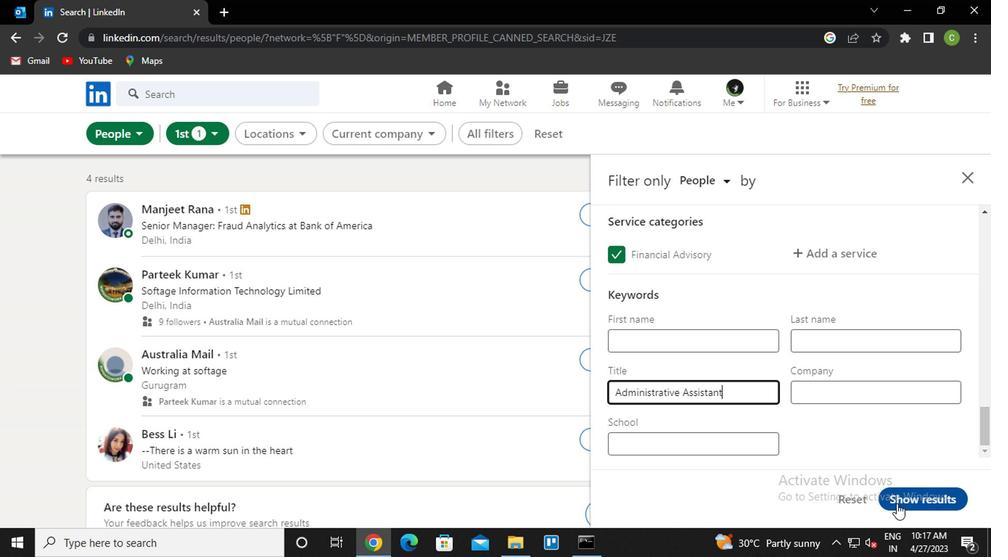 
Action: Mouse moved to (564, 452)
Screenshot: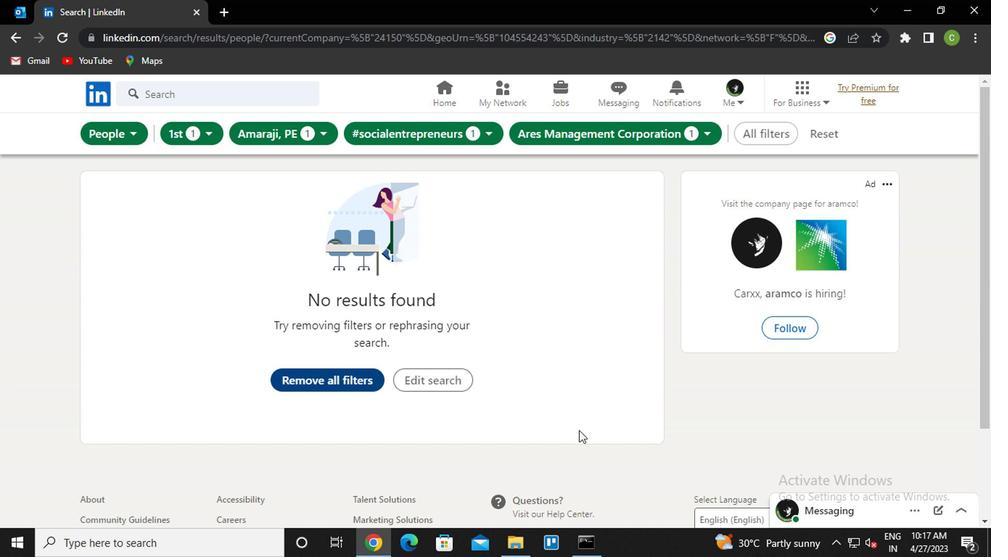 
Action: Key pressed <Key.f8>
Screenshot: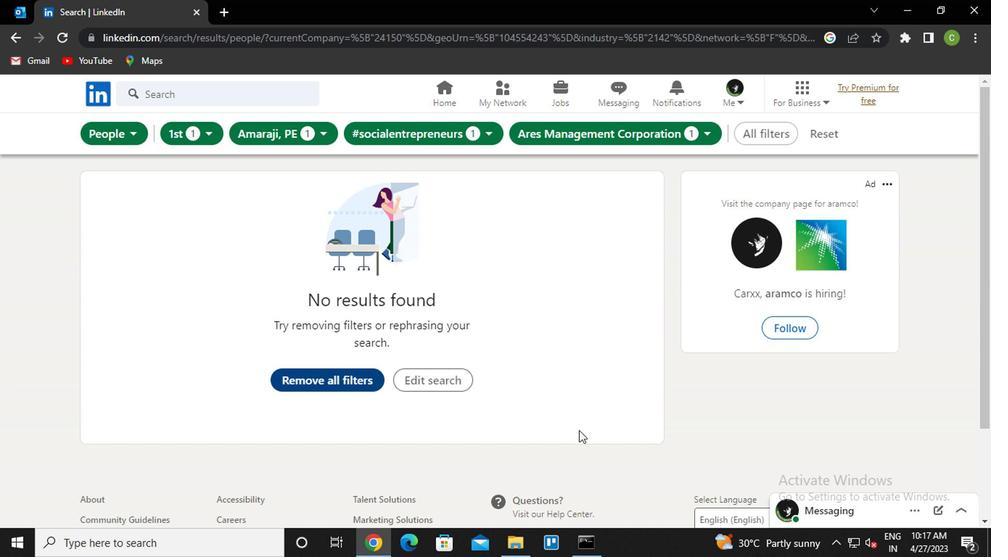 
